 Task: Find the best walking route from Gaslamp Quarter to Balboa Park in San Diego.
Action: Mouse moved to (234, 71)
Screenshot: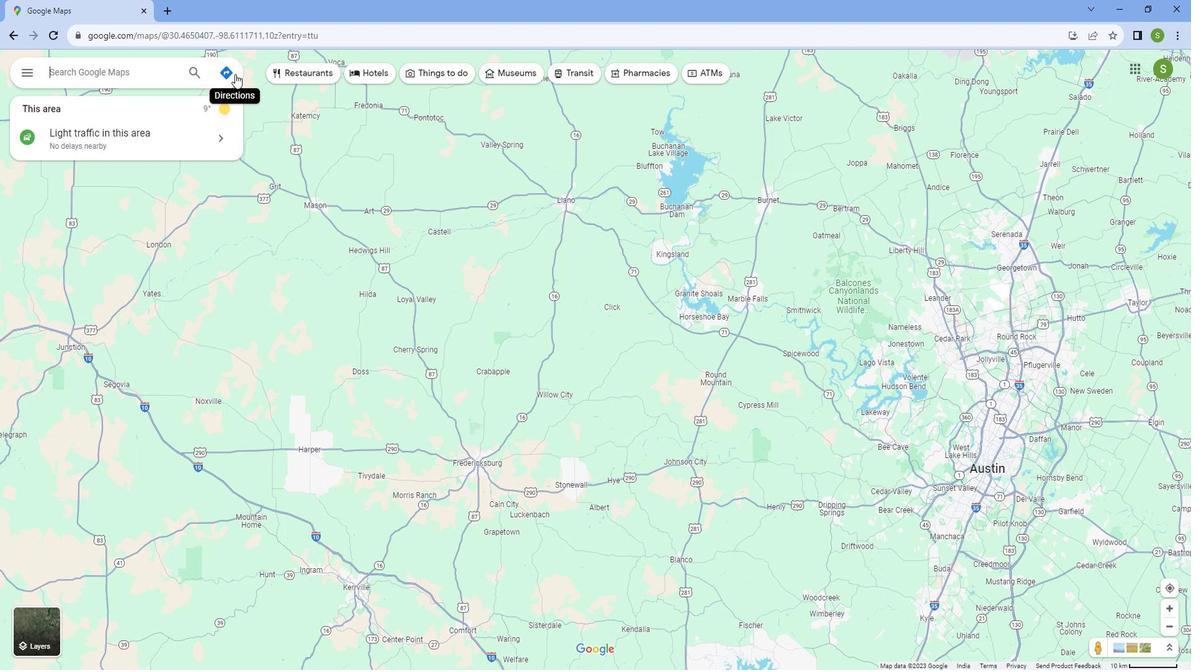 
Action: Mouse pressed left at (234, 71)
Screenshot: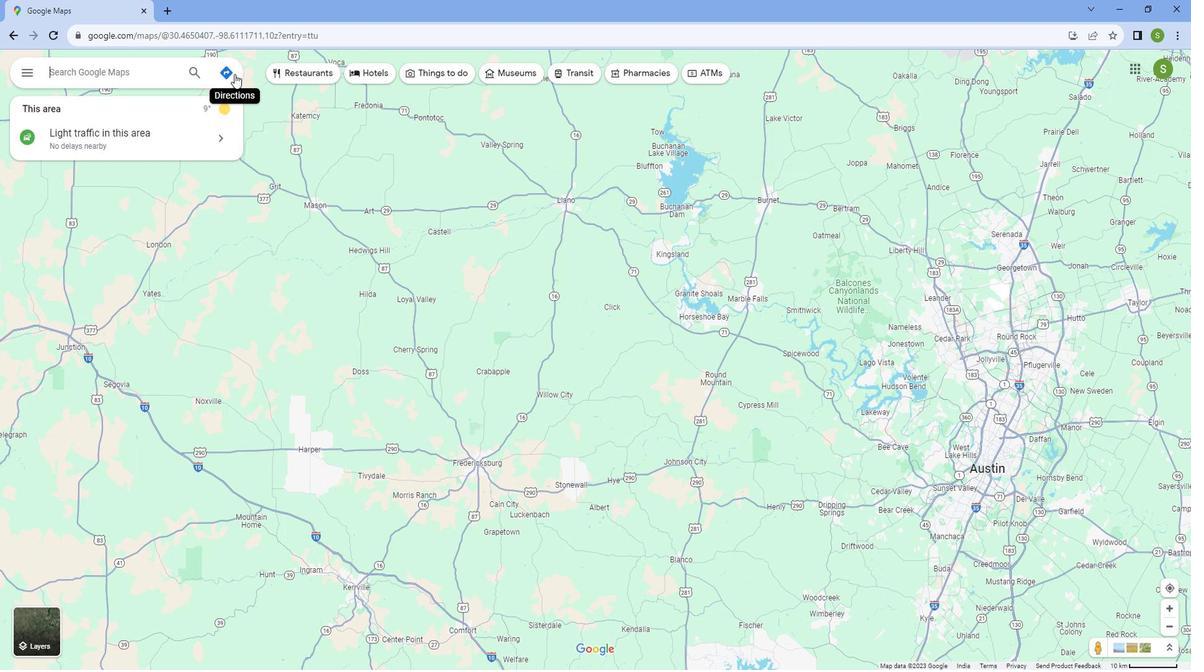 
Action: Mouse moved to (112, 101)
Screenshot: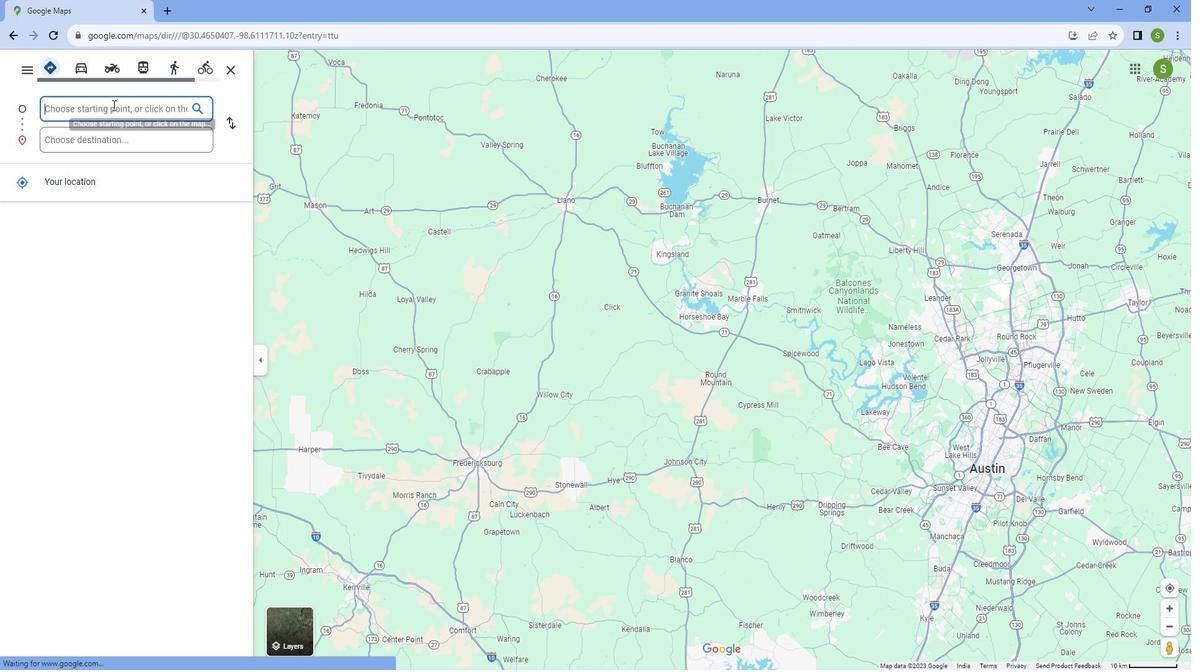
Action: Mouse pressed left at (112, 101)
Screenshot: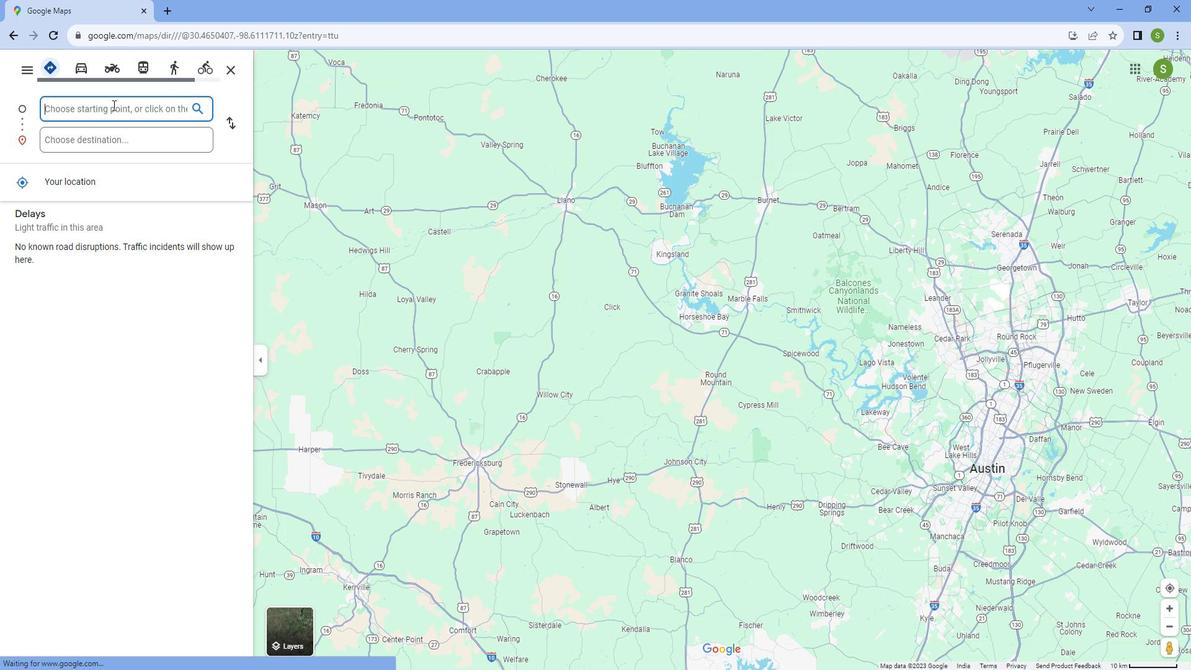 
Action: Mouse moved to (115, 99)
Screenshot: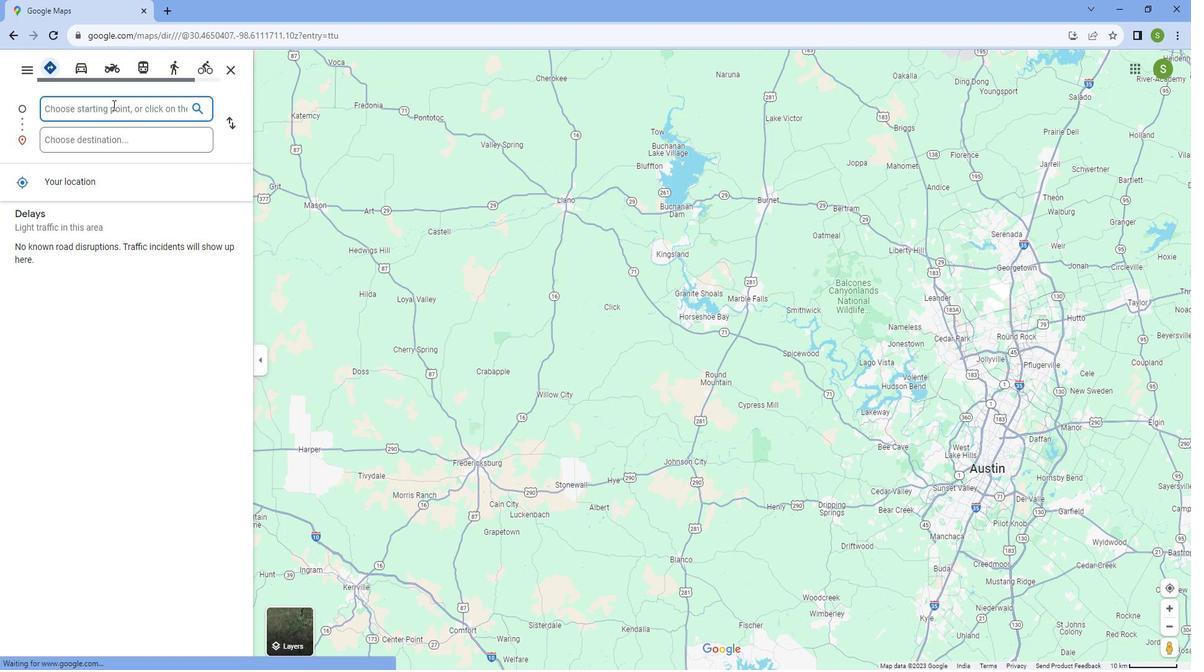 
Action: Key pressed <Key.caps_lock>G<Key.caps_lock>aslamp<Key.space><Key.caps_lock>Q<Key.caps_lock>uater
Screenshot: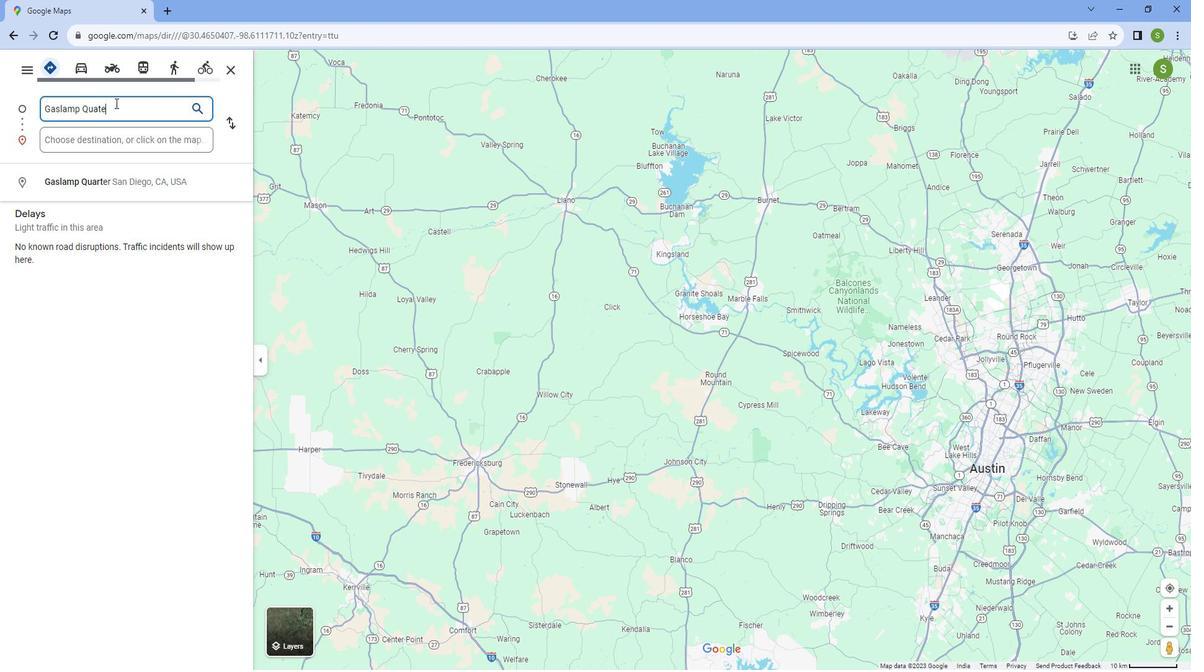 
Action: Mouse scrolled (115, 99) with delta (0, 0)
Screenshot: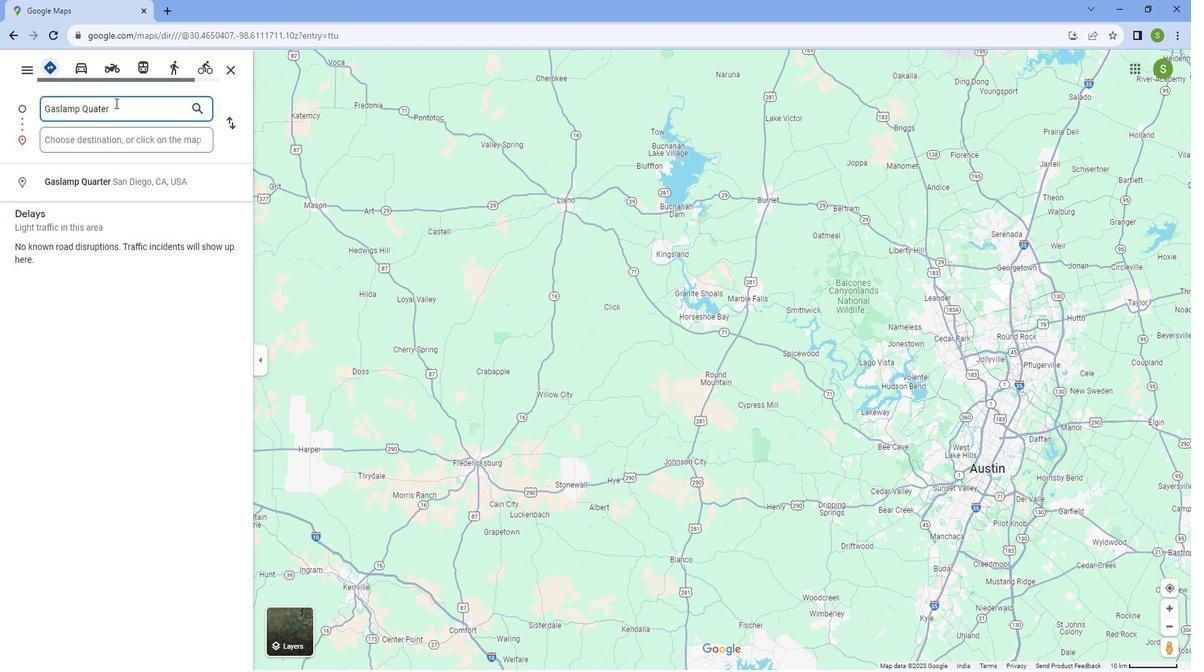 
Action: Mouse moved to (74, 164)
Screenshot: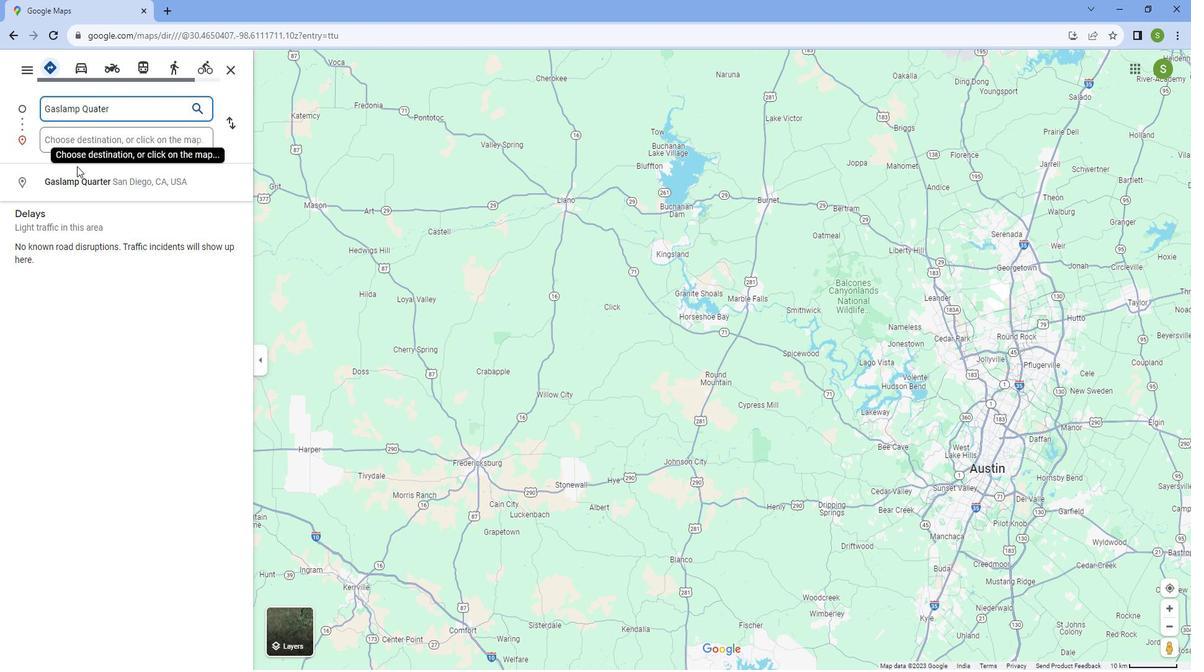 
Action: Mouse pressed left at (74, 164)
Screenshot: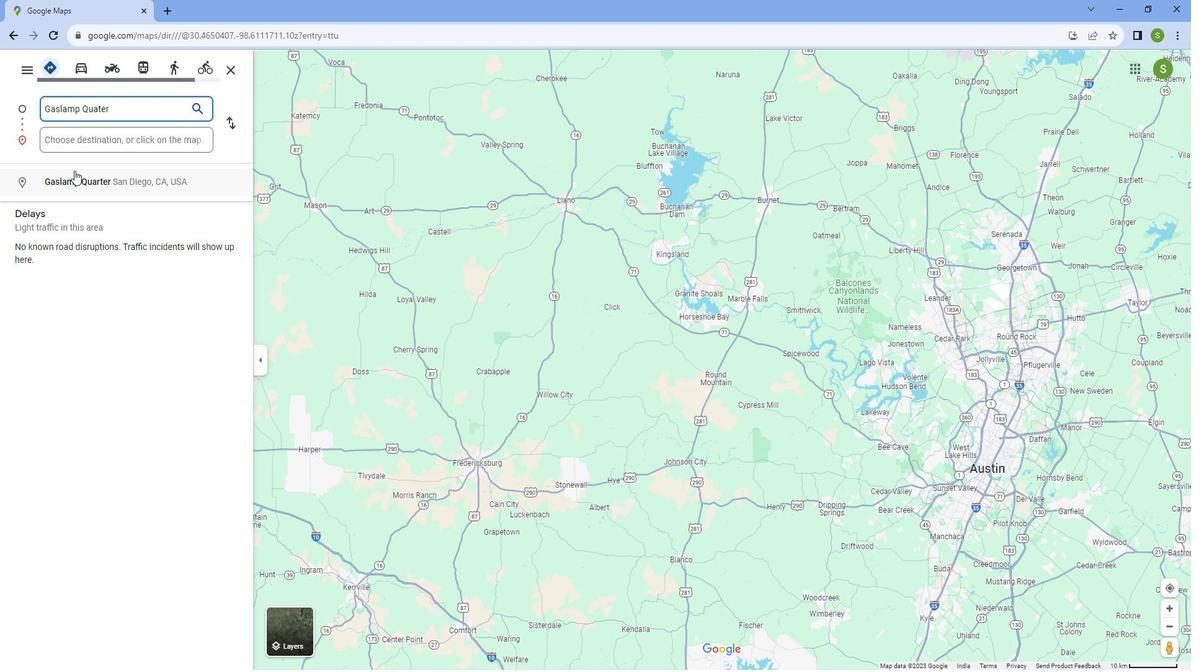 
Action: Mouse moved to (97, 129)
Screenshot: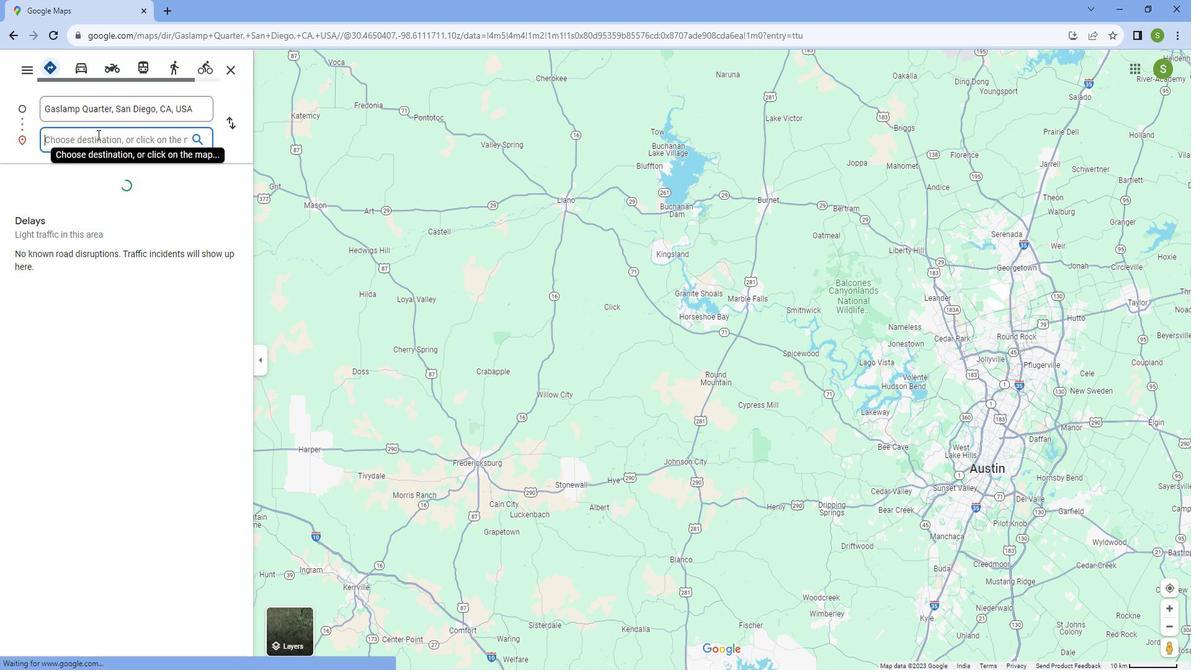
Action: Mouse scrolled (97, 130) with delta (0, 0)
Screenshot: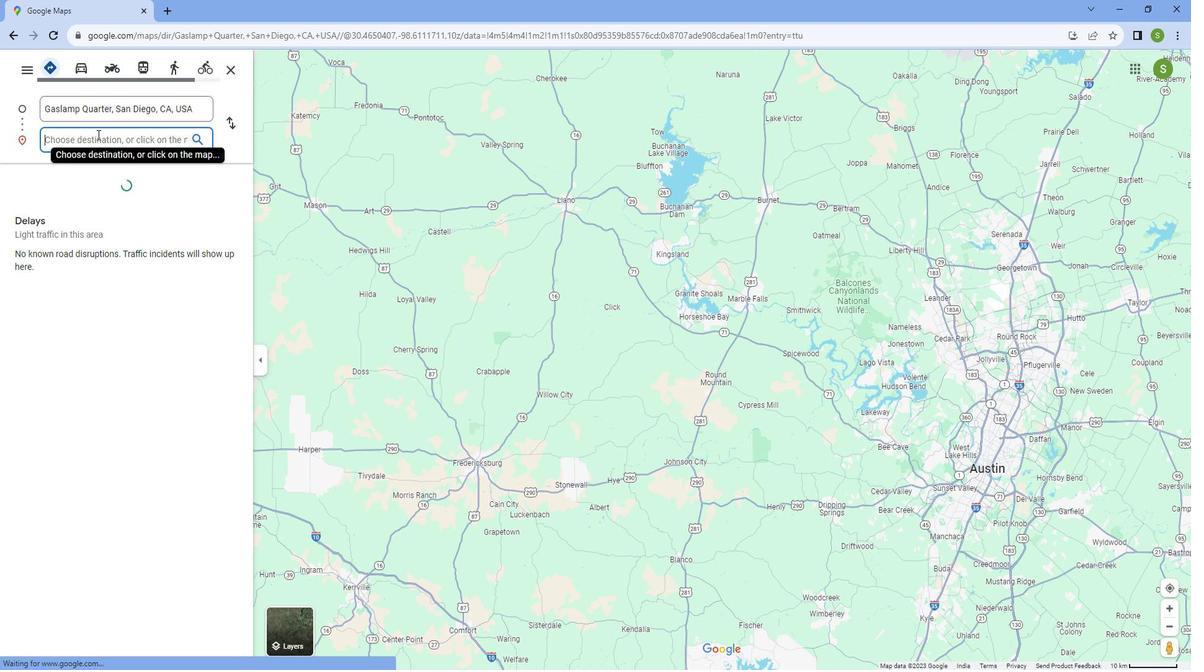 
Action: Mouse pressed left at (97, 129)
Screenshot: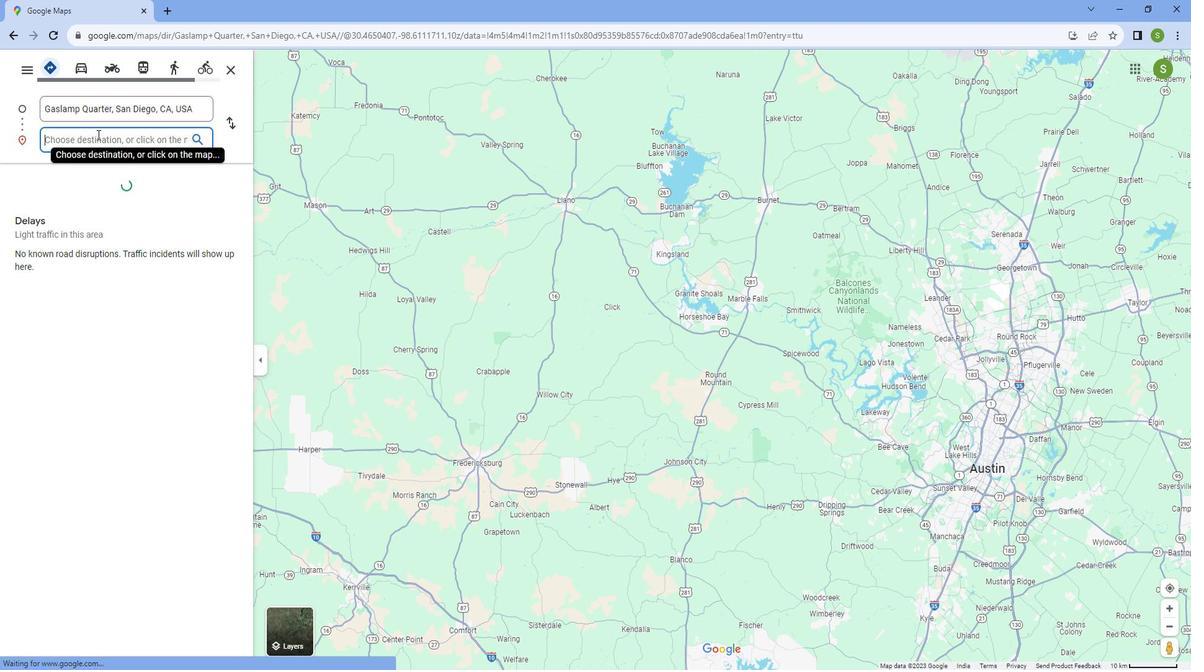 
Action: Key pressed <Key.caps_lock>B<Key.caps_lock>alboa<Key.space><Key.caps_lock>P<Key.caps_lock>ark,<Key.caps_lock>S<Key.caps_lock>an<Key.space><Key.caps_lock>D<Key.caps_lock>iego
Screenshot: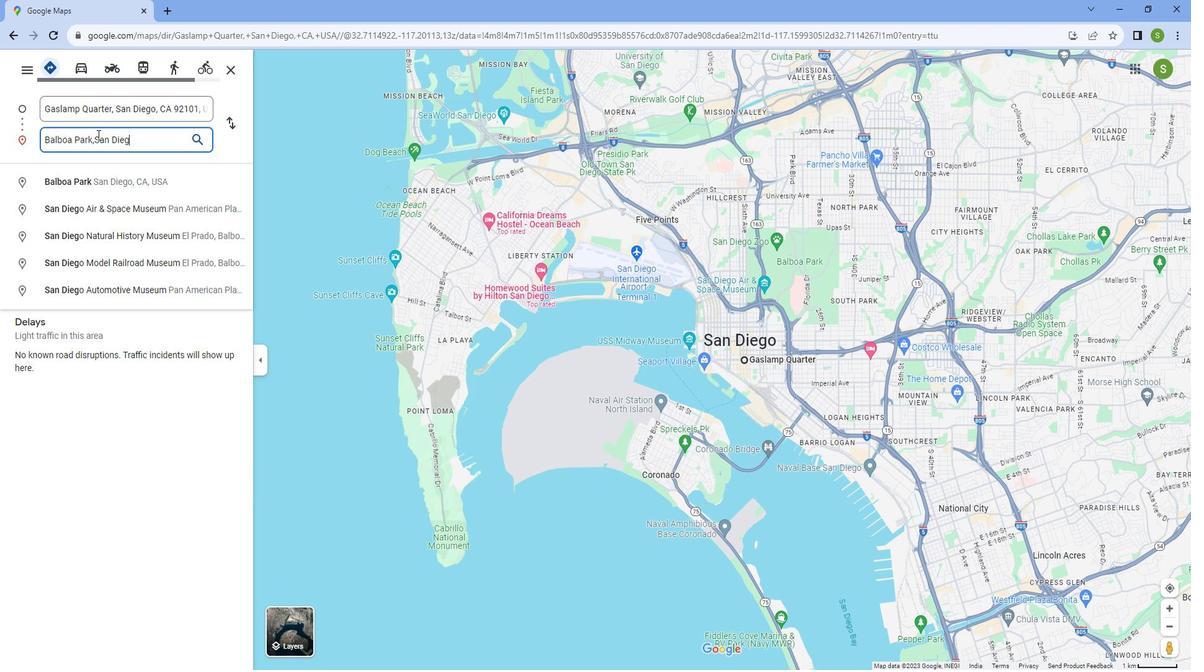 
Action: Mouse moved to (101, 168)
Screenshot: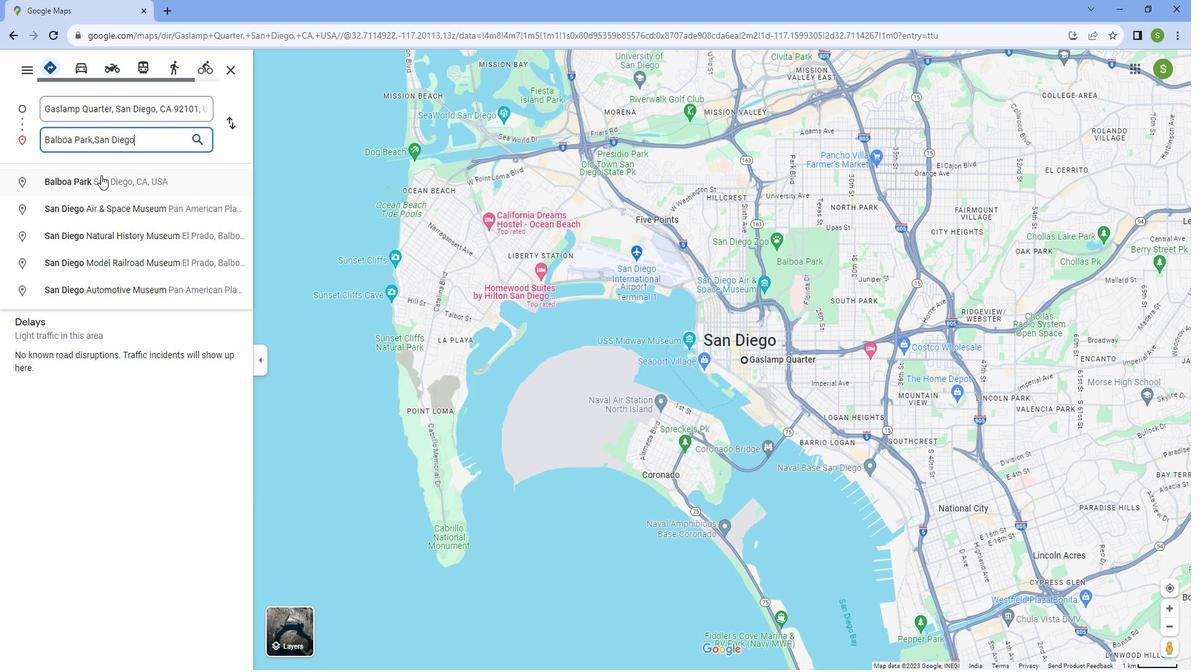 
Action: Mouse pressed left at (101, 168)
Screenshot: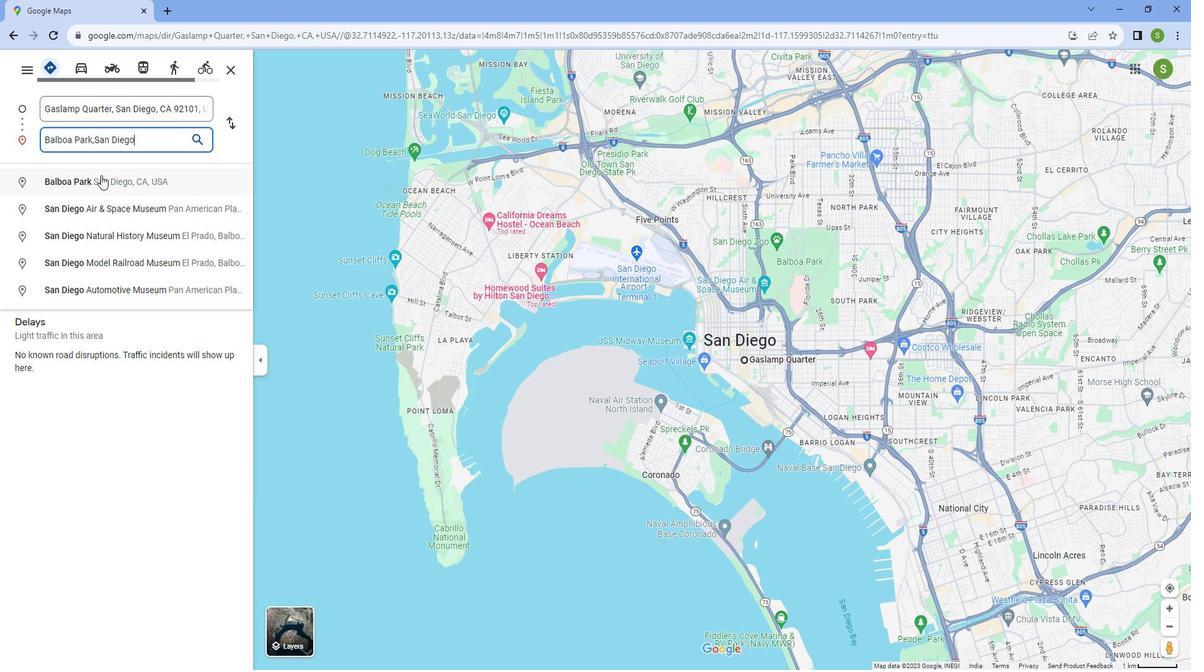 
Action: Mouse moved to (179, 80)
Screenshot: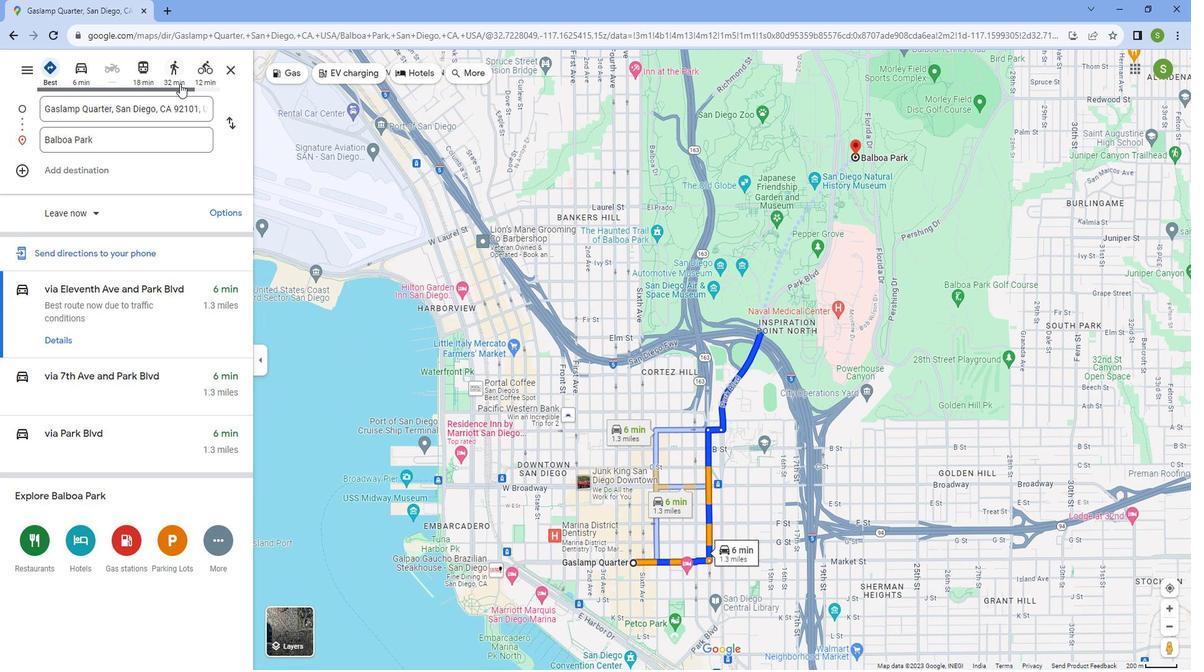 
Action: Mouse pressed left at (179, 80)
Screenshot: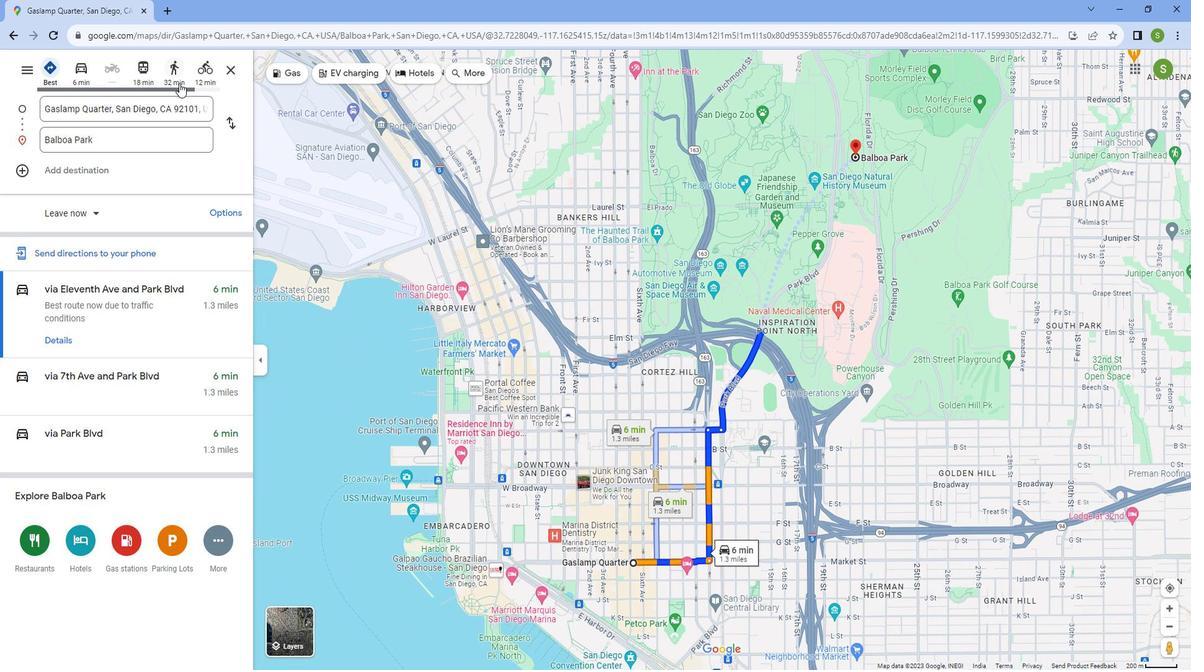 
Action: Mouse moved to (859, 530)
Screenshot: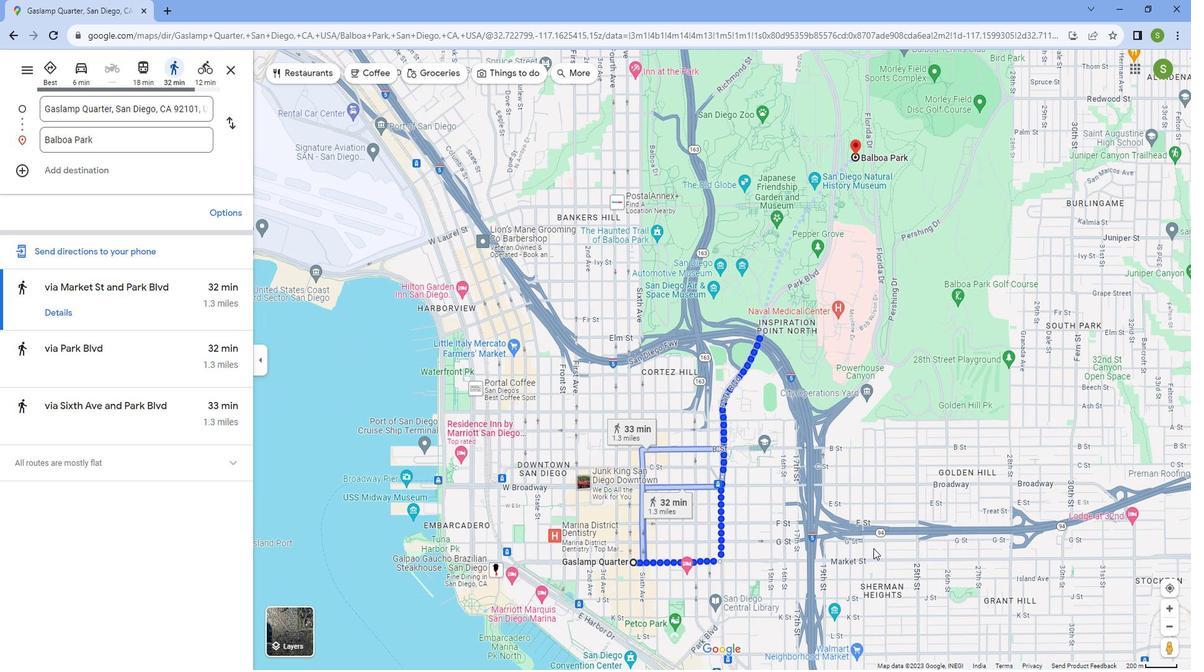 
Action: Mouse scrolled (859, 530) with delta (0, 0)
Screenshot: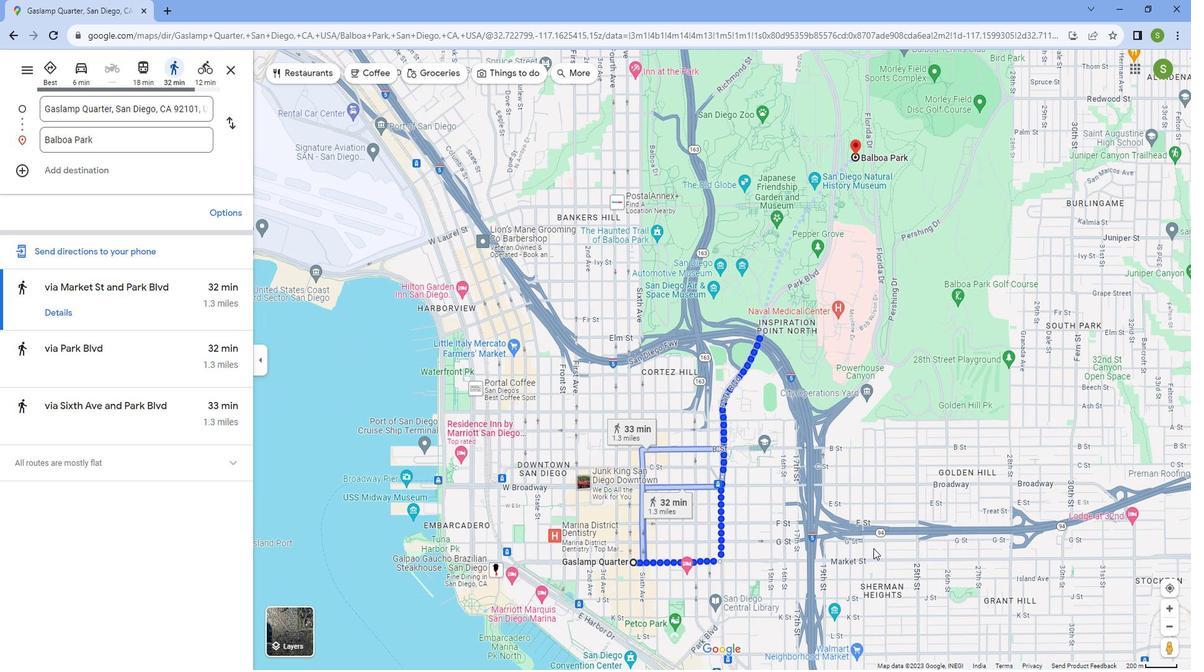 
Action: Mouse moved to (789, 533)
Screenshot: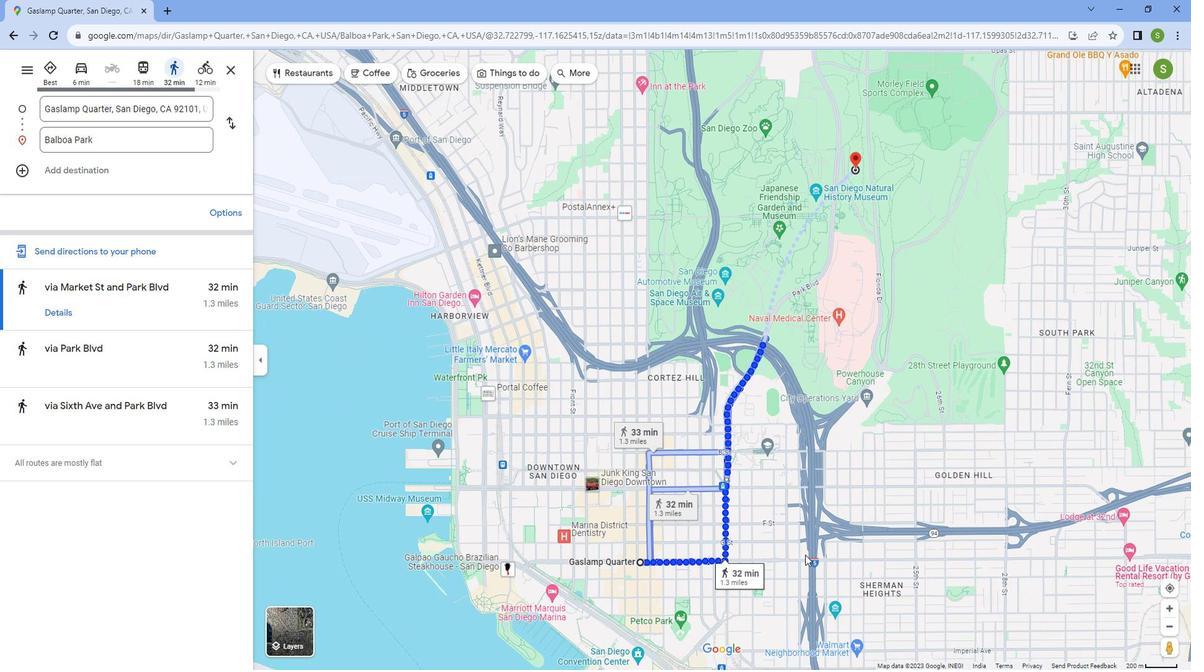 
Action: Mouse scrolled (789, 533) with delta (0, 0)
Screenshot: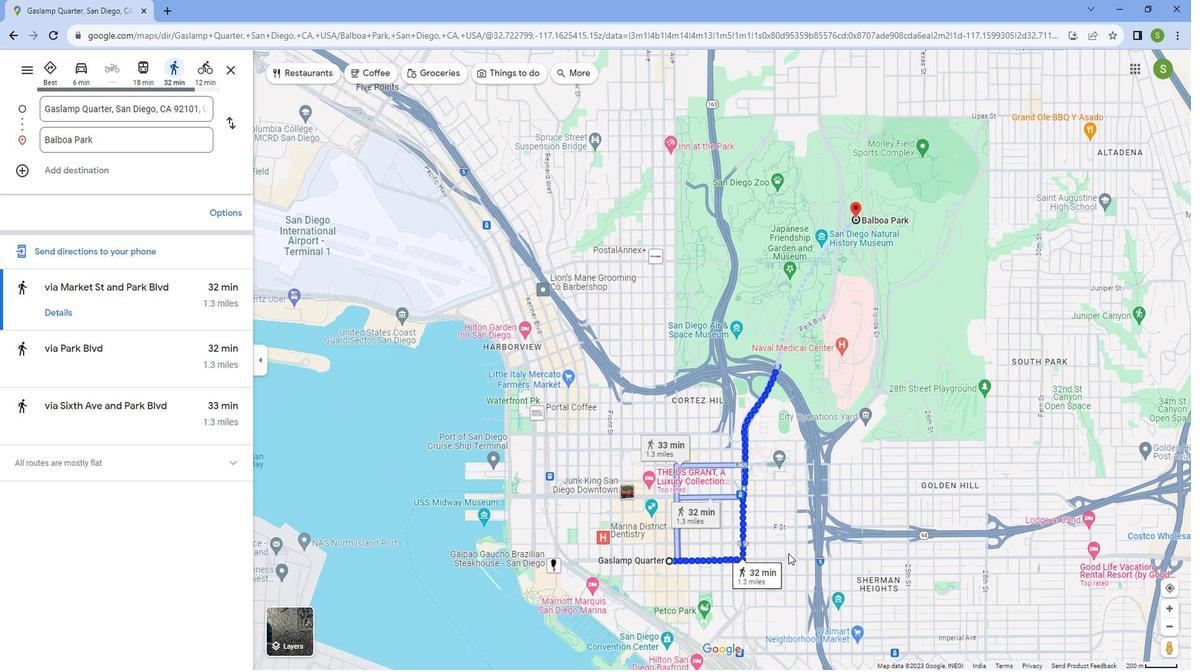 
Action: Mouse scrolled (789, 533) with delta (0, 0)
Screenshot: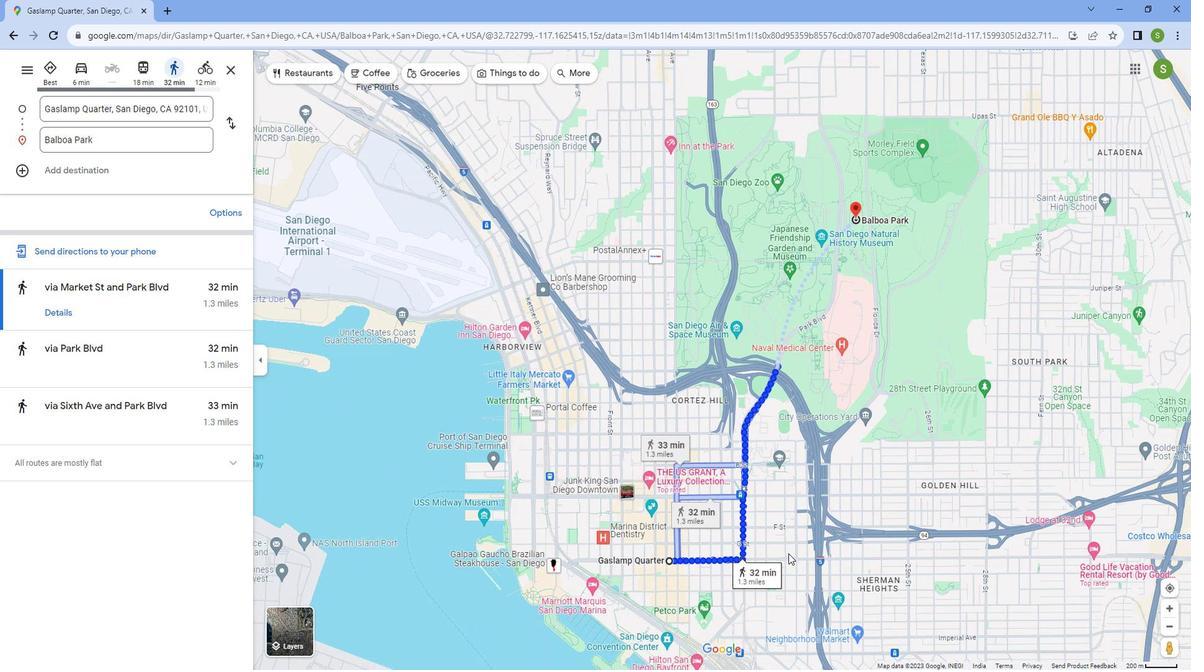 
Action: Mouse scrolled (789, 533) with delta (0, 0)
Screenshot: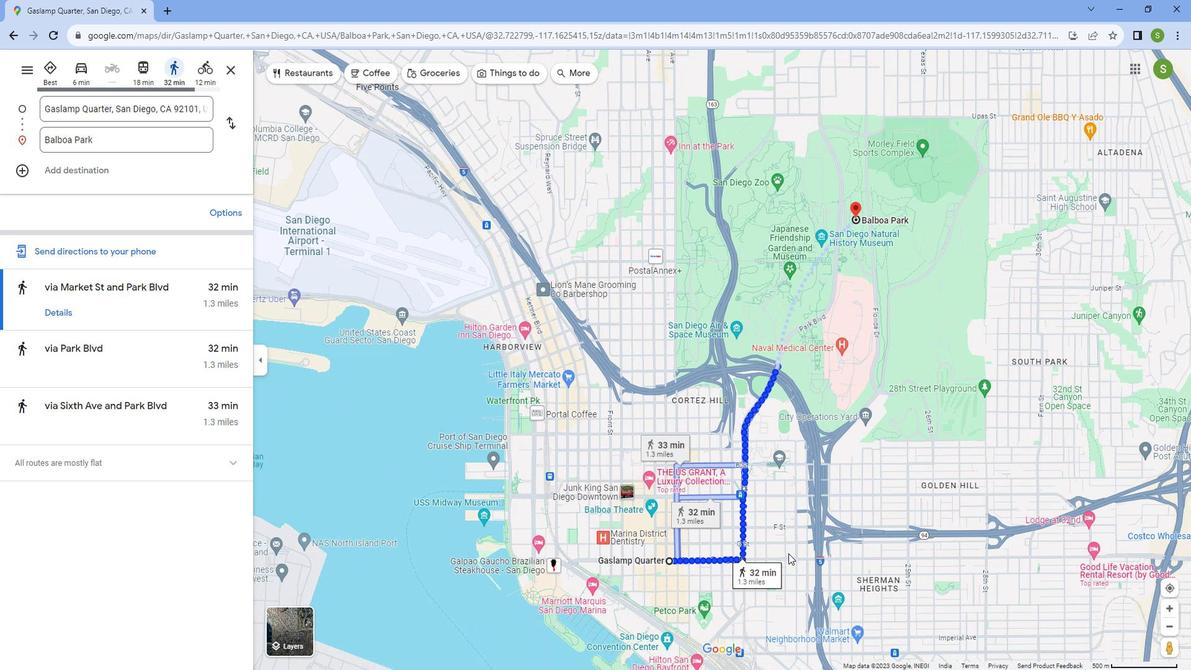 
Action: Mouse scrolled (789, 533) with delta (0, 0)
Screenshot: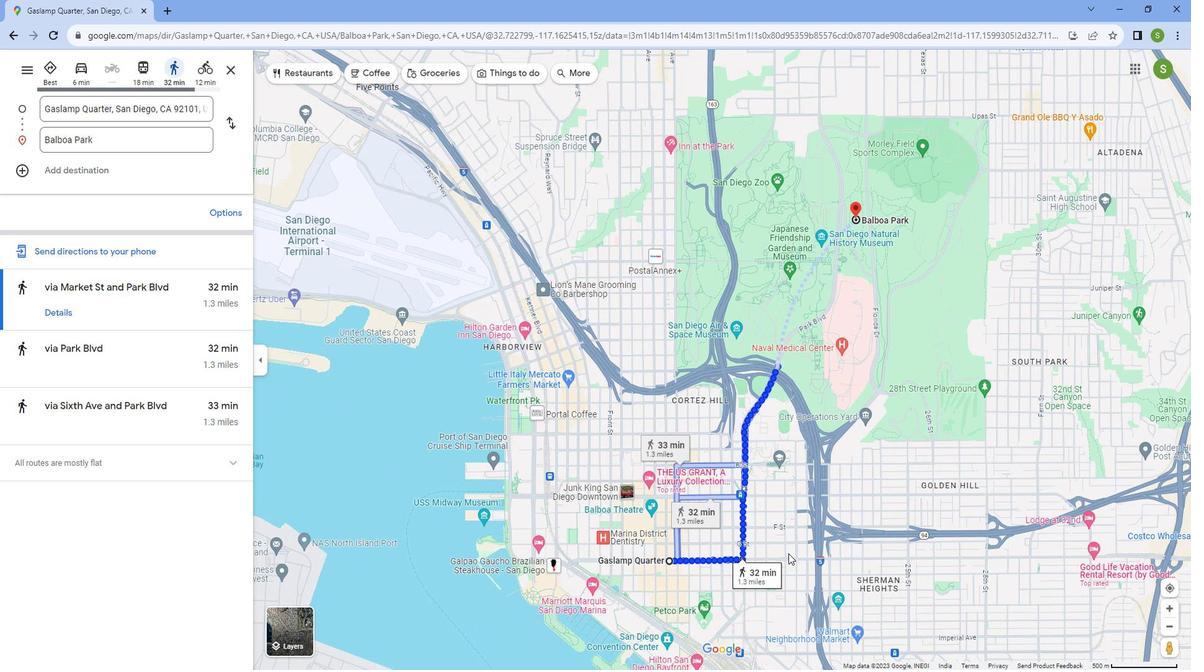 
Action: Mouse scrolled (789, 533) with delta (0, 0)
Screenshot: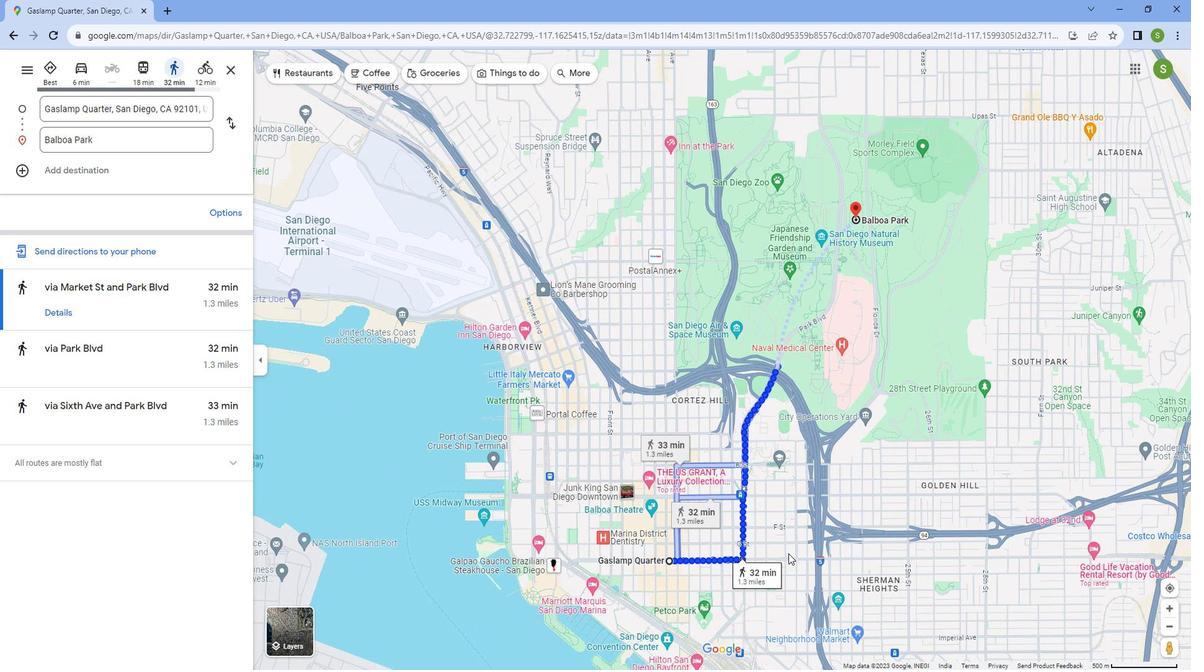 
Action: Mouse scrolled (789, 533) with delta (0, 0)
Screenshot: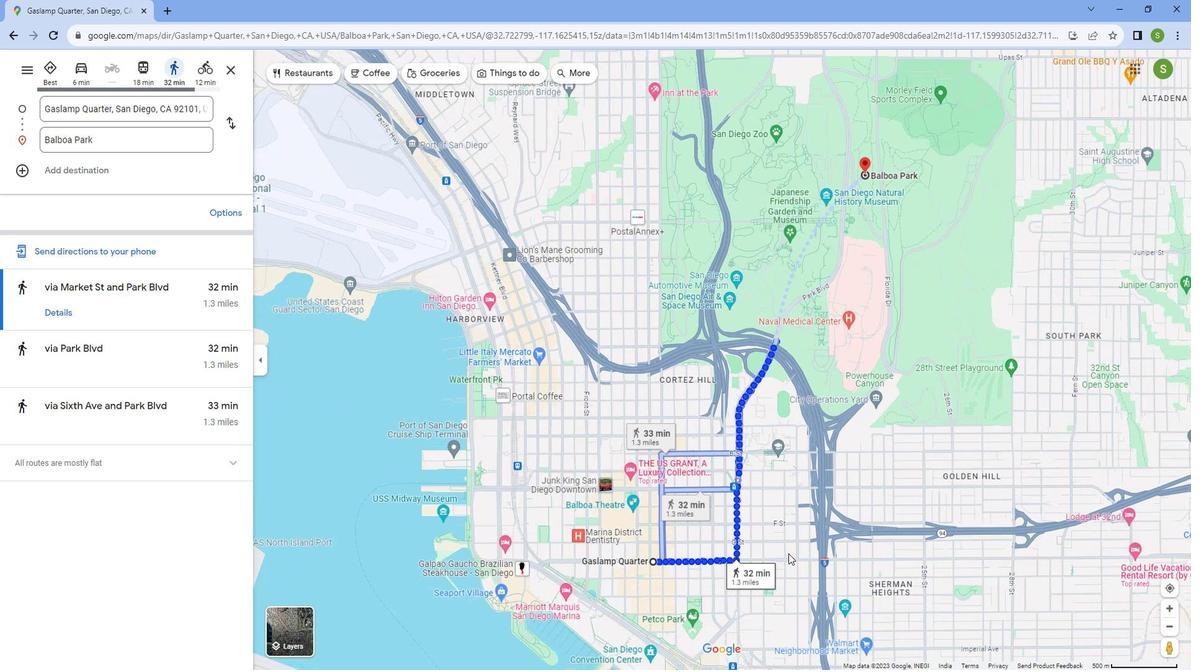 
Action: Mouse scrolled (789, 533) with delta (0, 0)
Screenshot: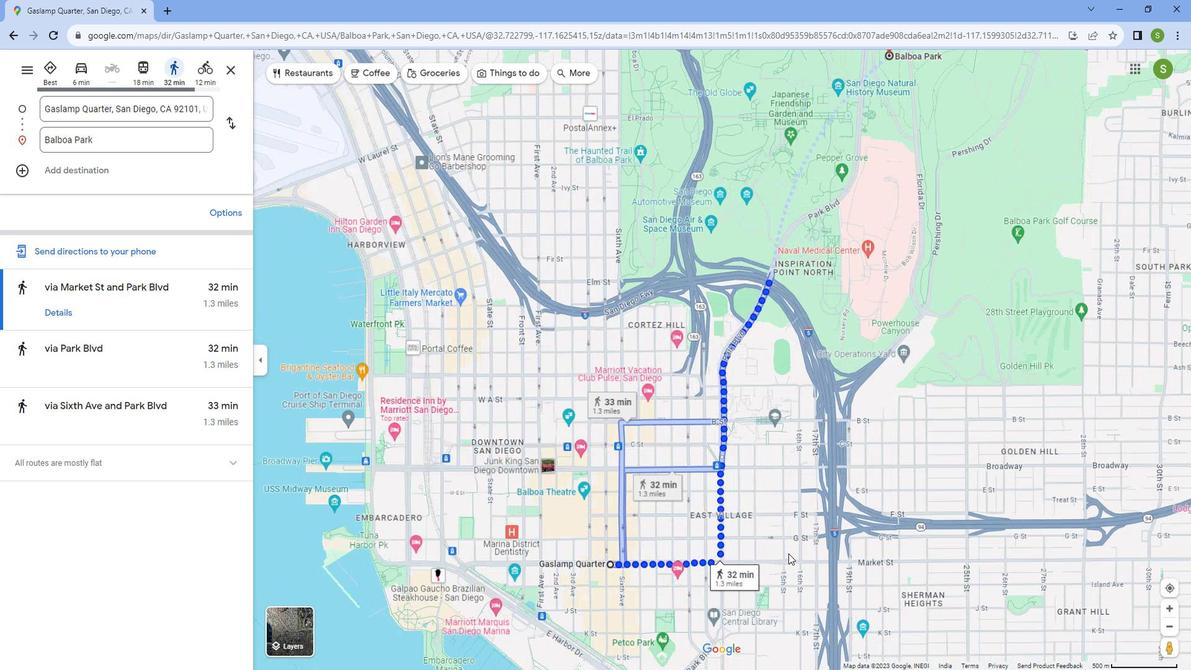 
Action: Mouse moved to (776, 518)
Screenshot: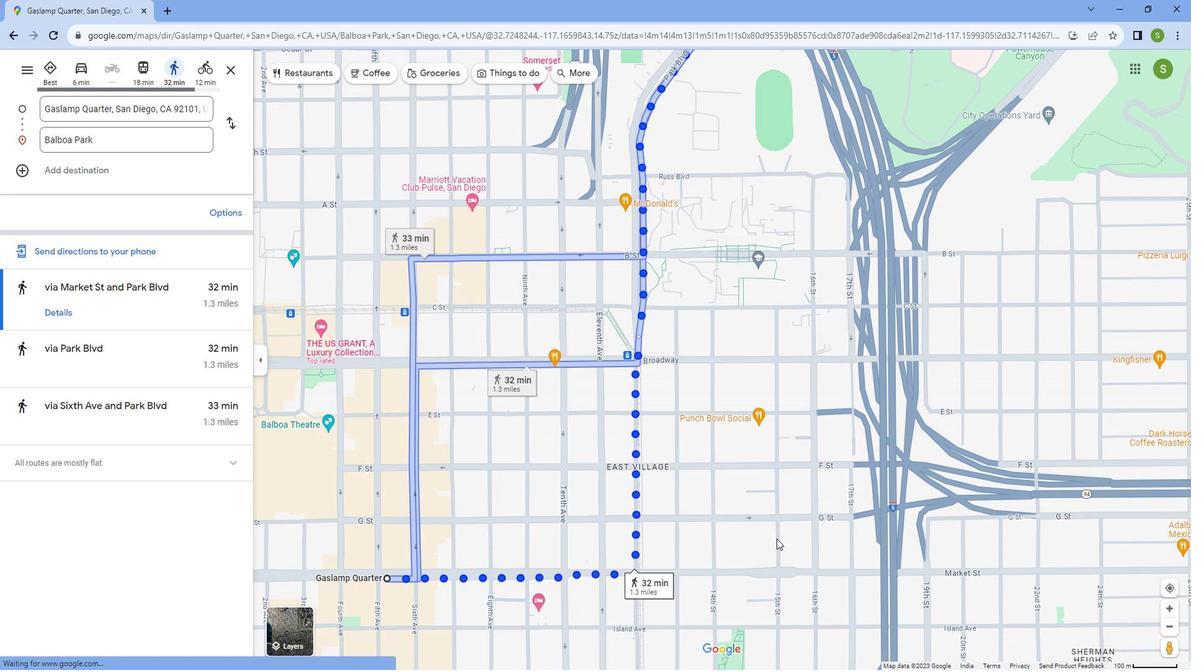 
Action: Mouse scrolled (776, 519) with delta (0, 0)
Screenshot: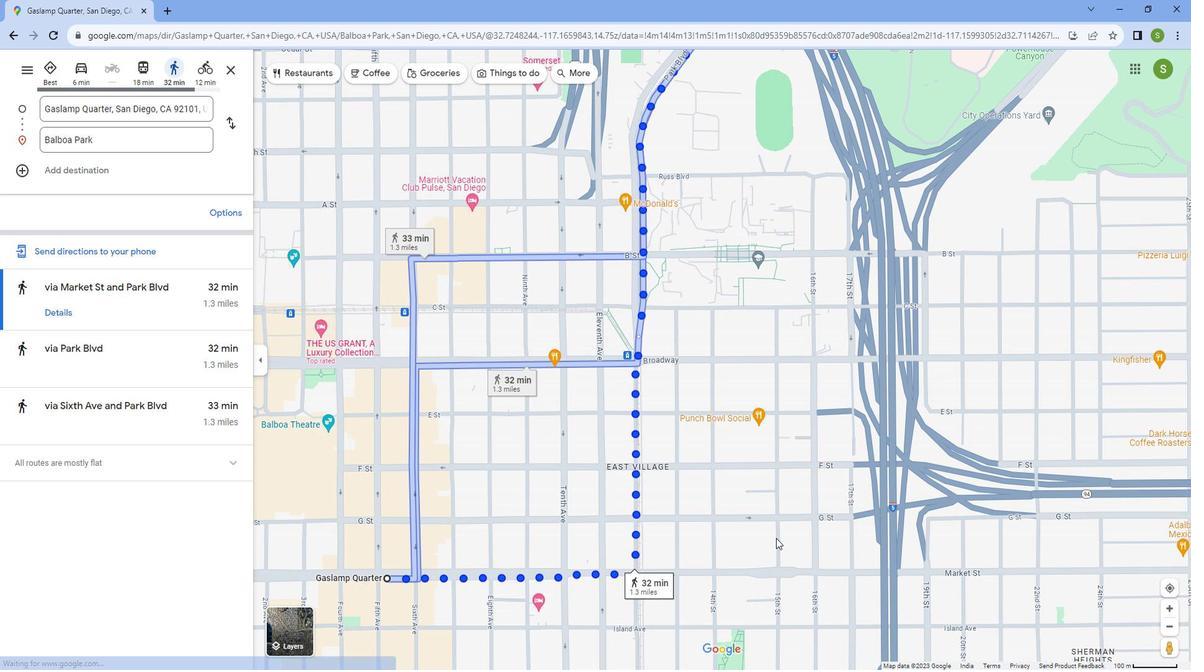 
Action: Mouse scrolled (776, 519) with delta (0, 0)
Screenshot: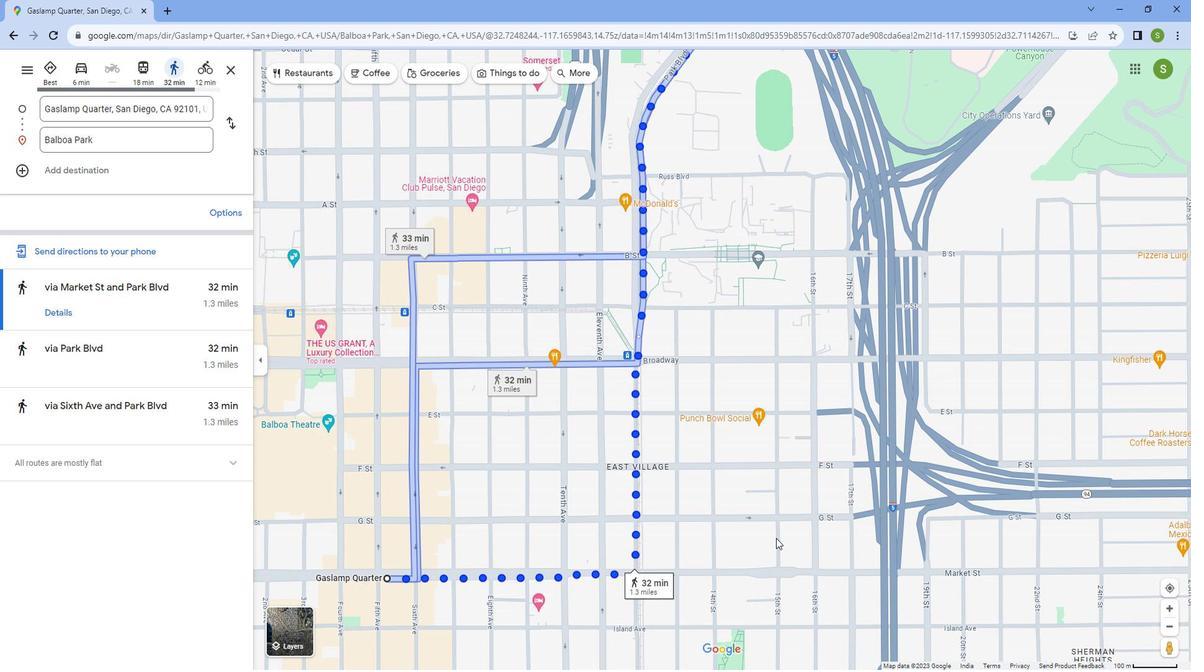 
Action: Mouse scrolled (776, 517) with delta (0, 0)
Screenshot: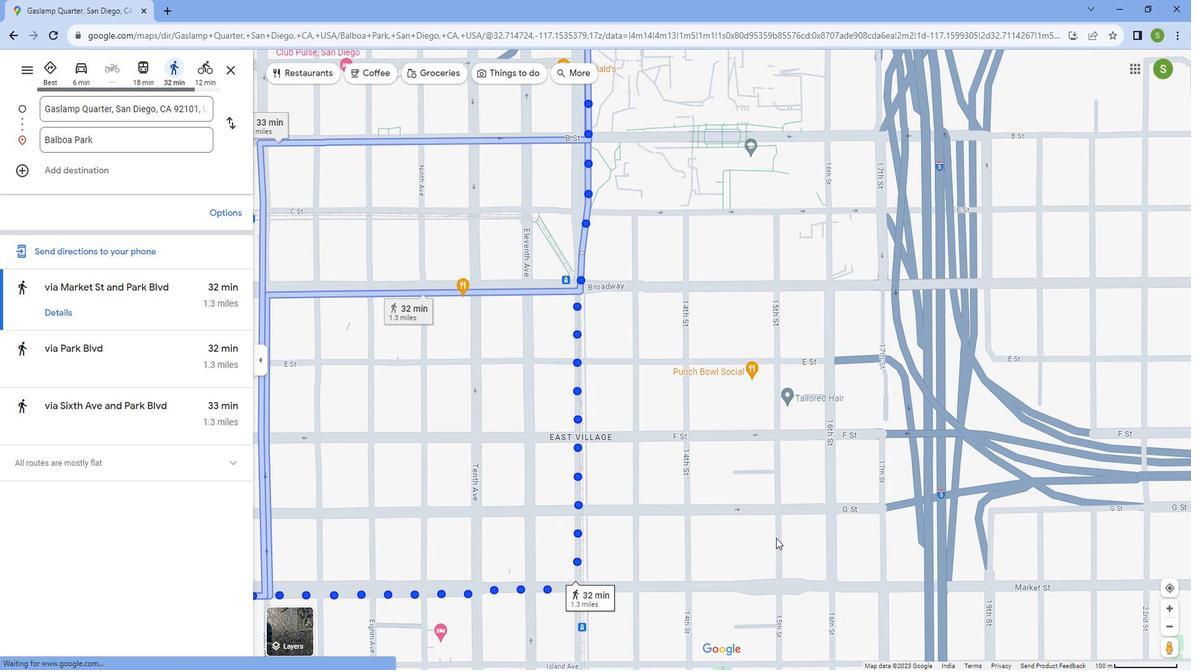 
Action: Mouse scrolled (776, 517) with delta (0, 0)
Screenshot: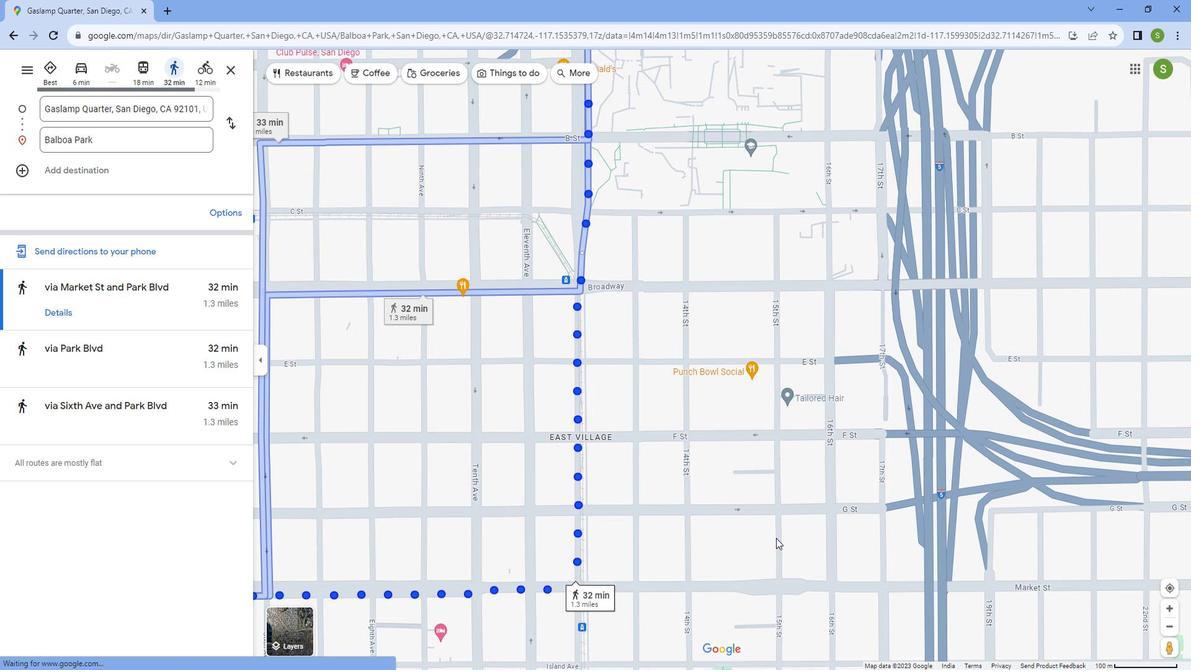 
Action: Mouse moved to (701, 390)
Screenshot: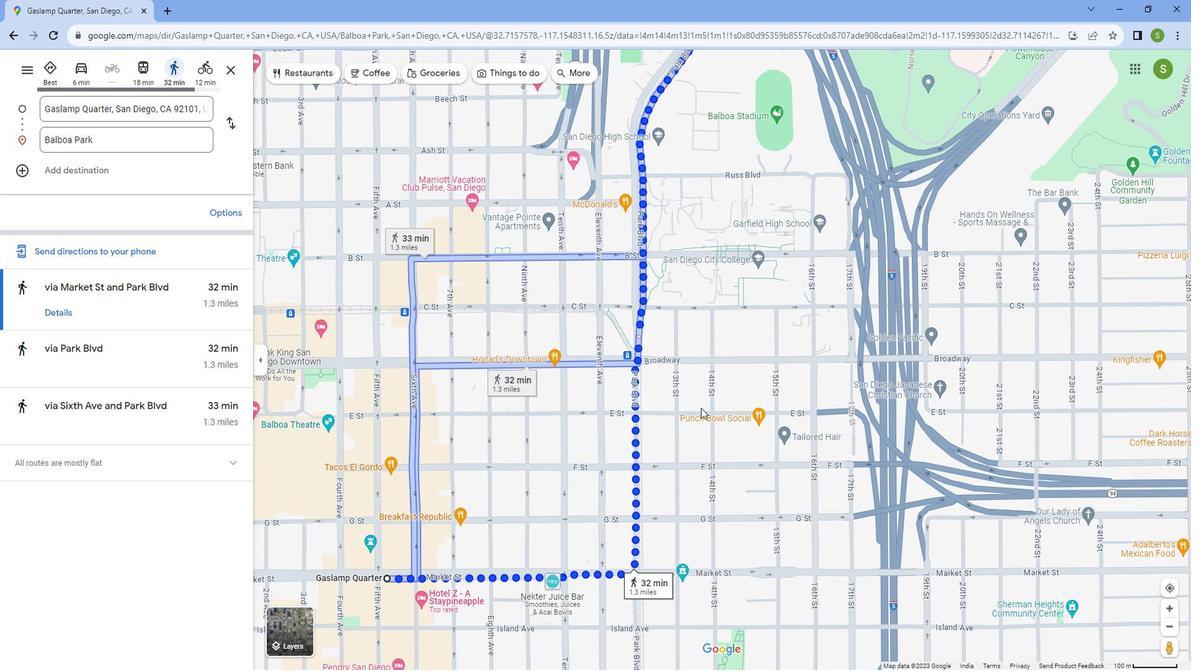 
Action: Mouse pressed left at (701, 390)
Screenshot: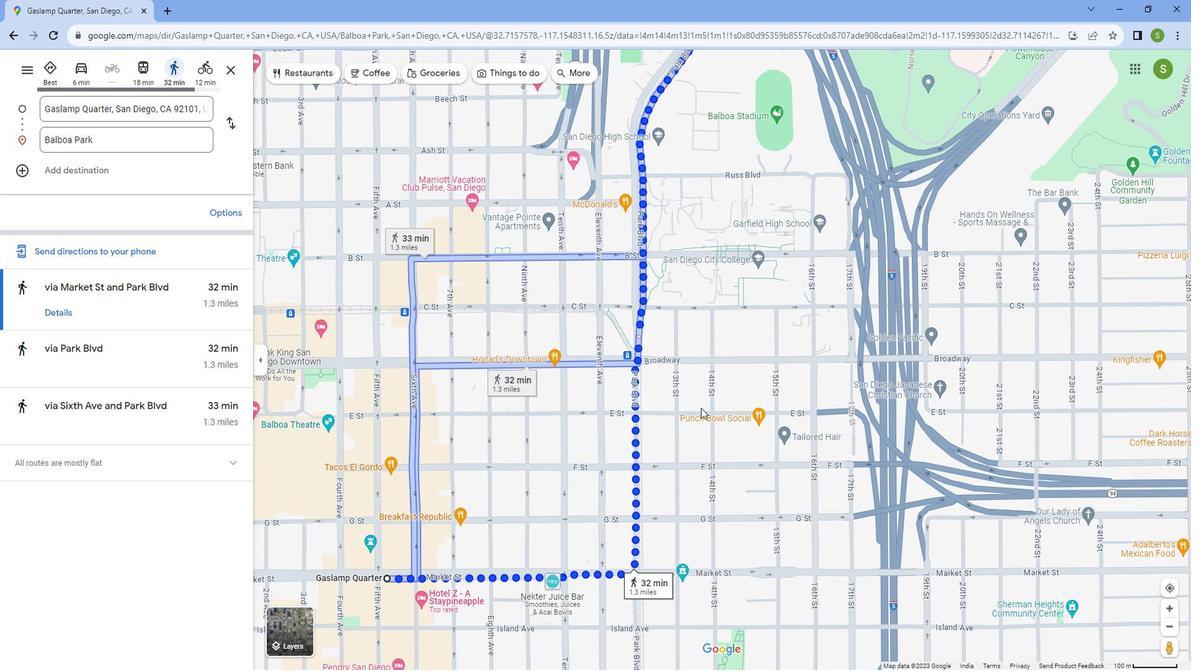 
Action: Mouse moved to (670, 429)
Screenshot: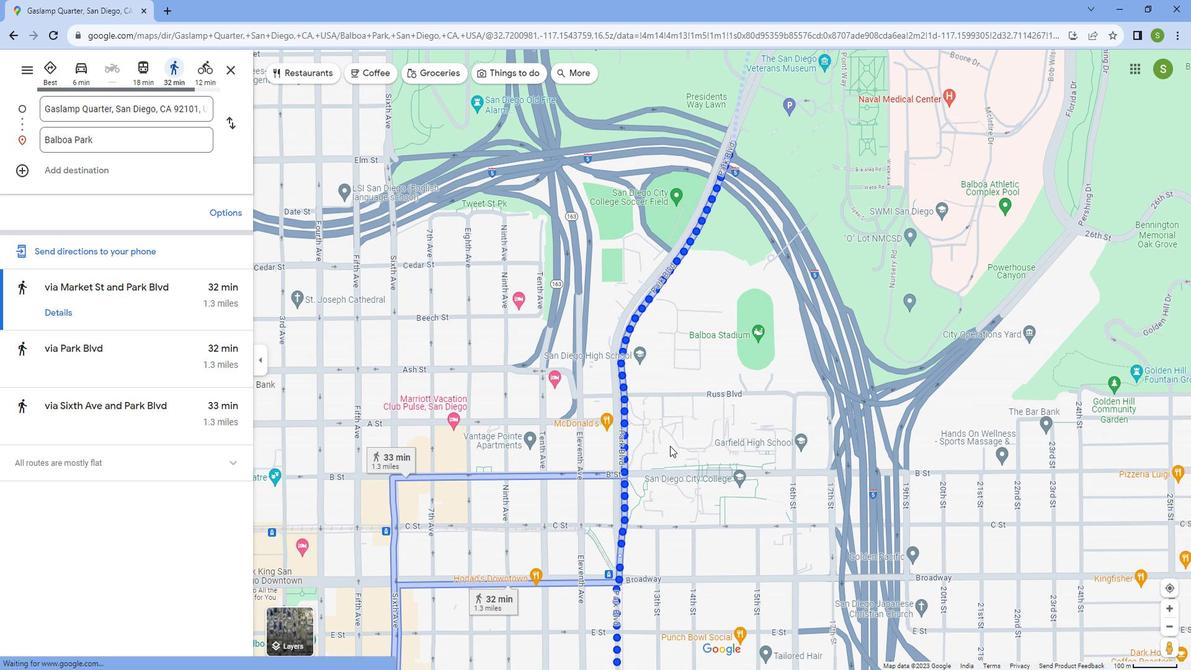 
Action: Mouse pressed left at (670, 429)
Screenshot: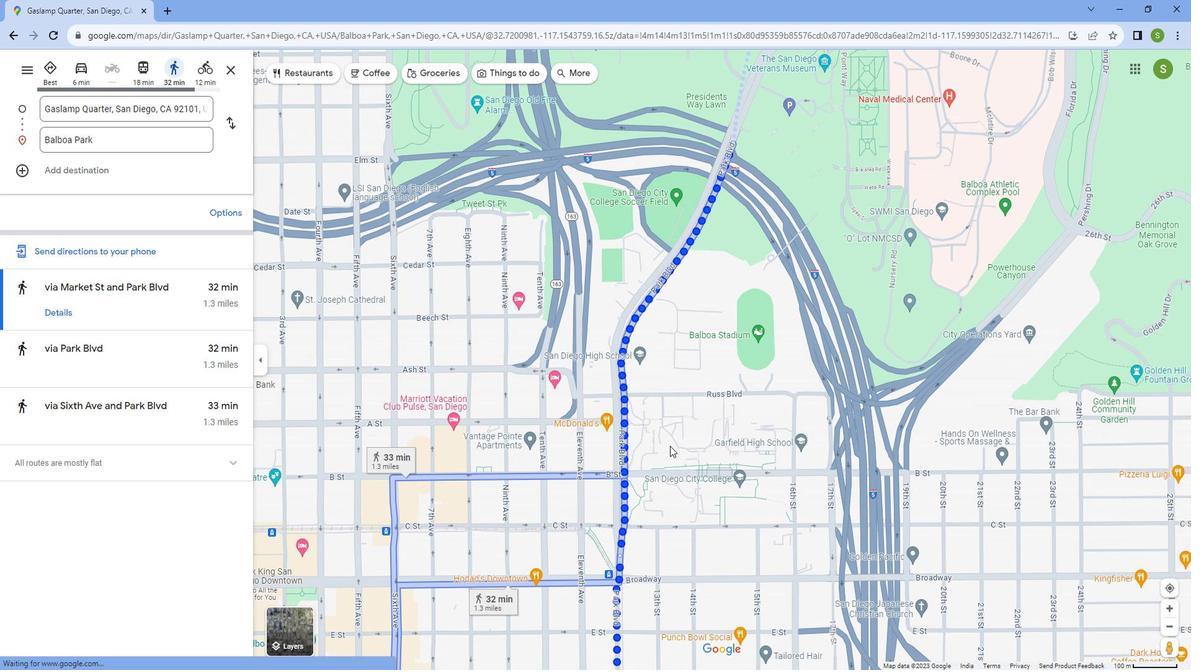 
Action: Mouse moved to (665, 456)
Screenshot: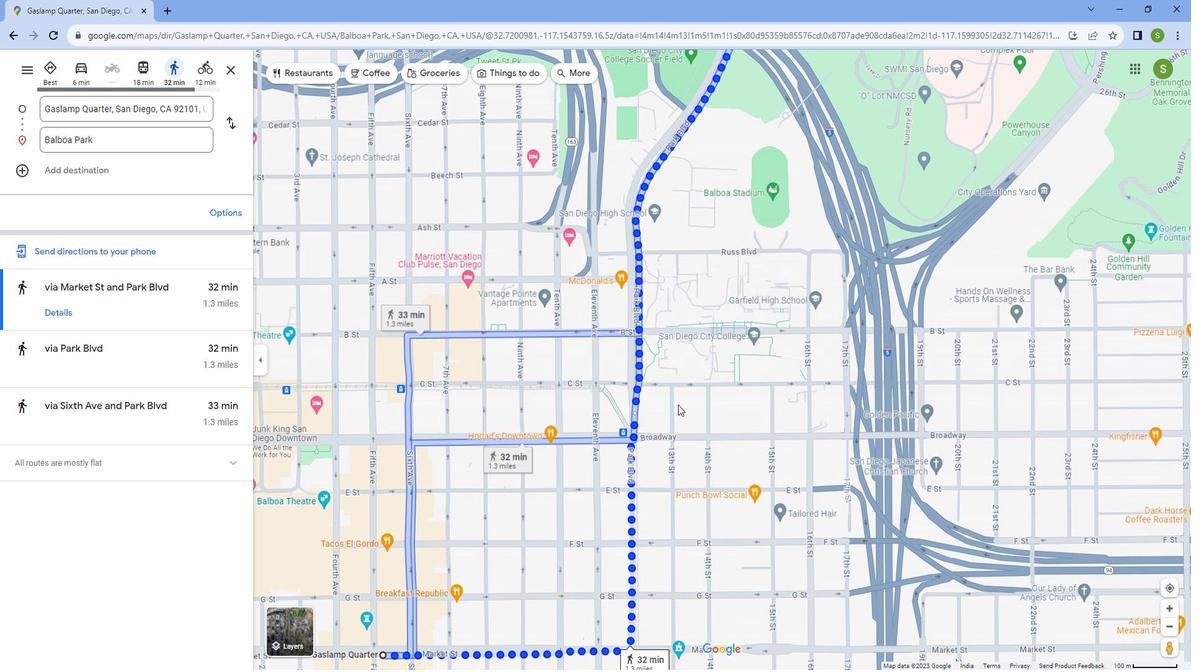 
Action: Mouse pressed left at (665, 456)
Screenshot: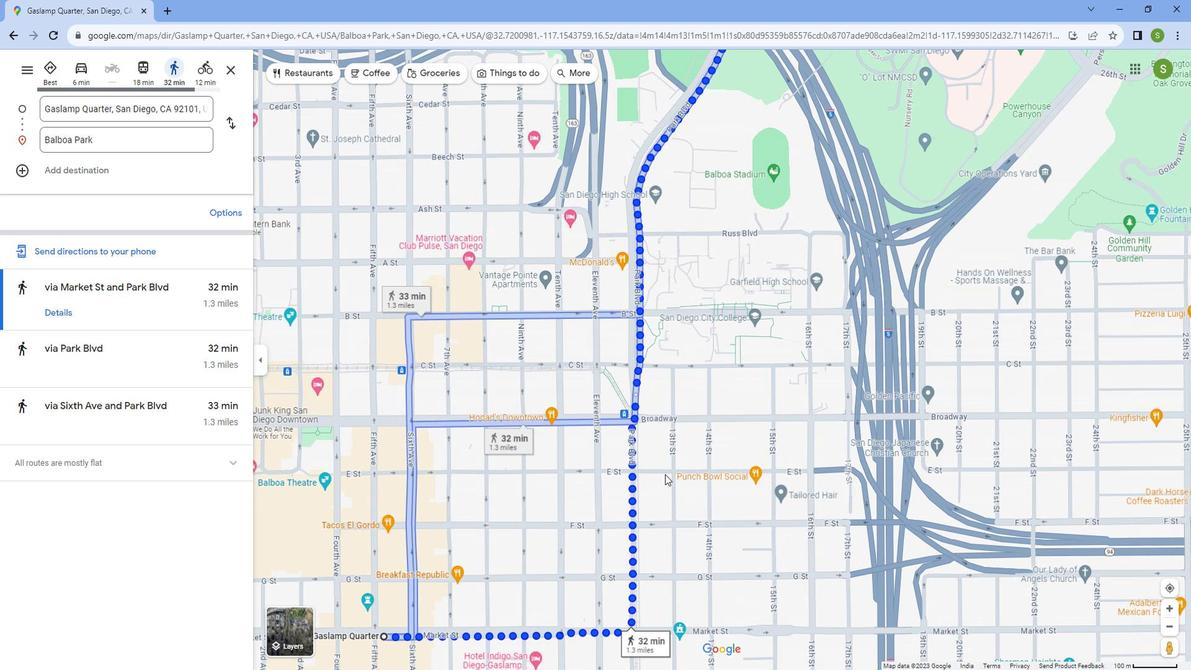 
Action: Mouse moved to (623, 410)
Screenshot: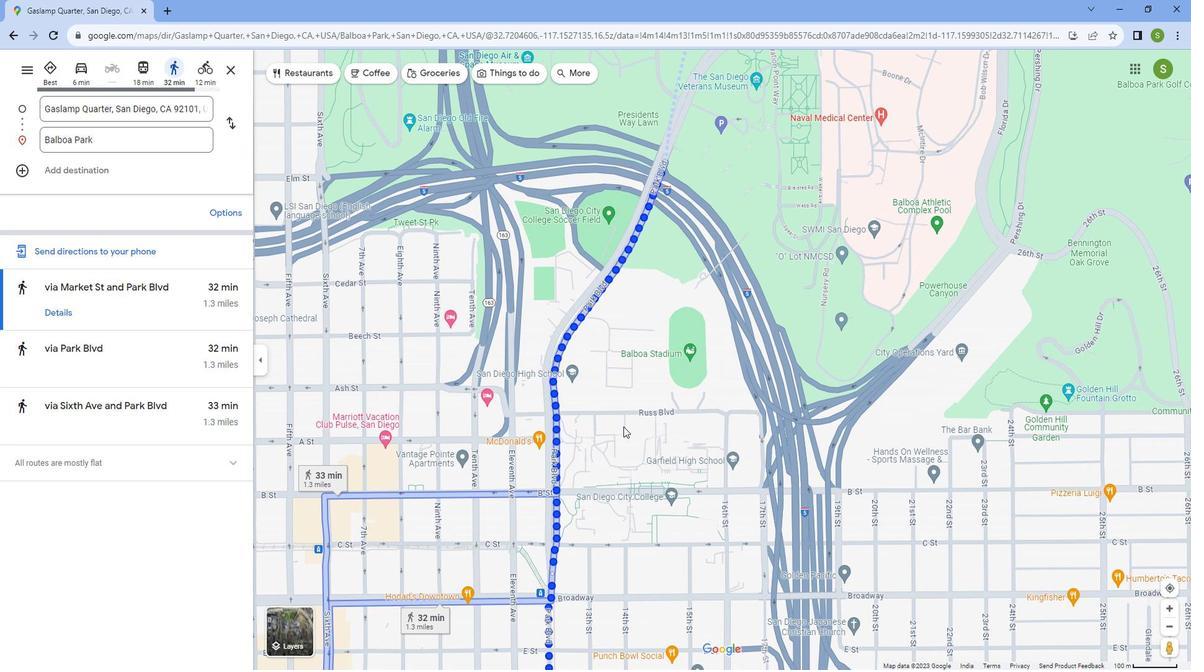 
Action: Mouse pressed left at (623, 410)
Screenshot: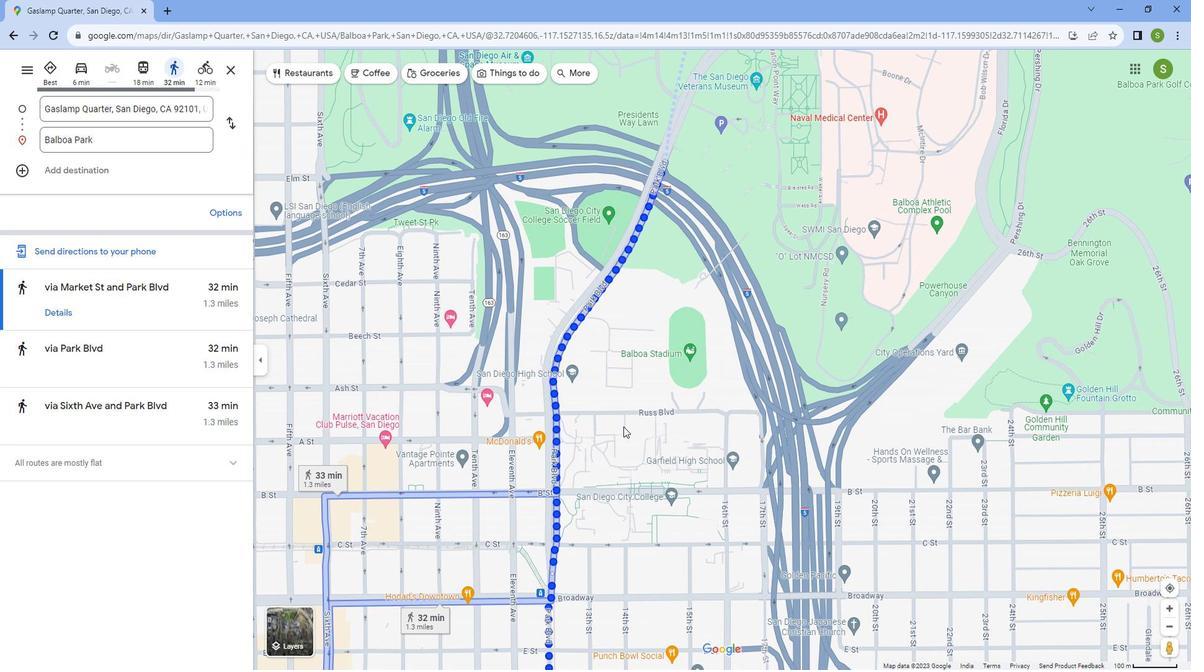 
Action: Mouse moved to (671, 409)
Screenshot: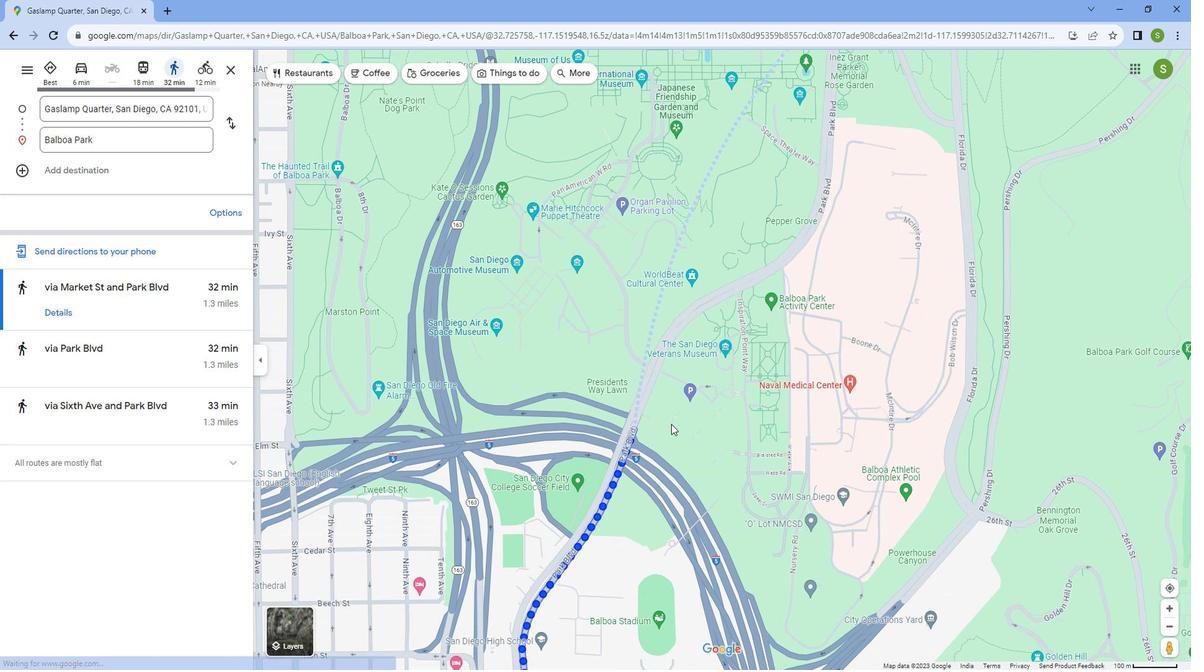 
Action: Mouse pressed left at (671, 409)
Screenshot: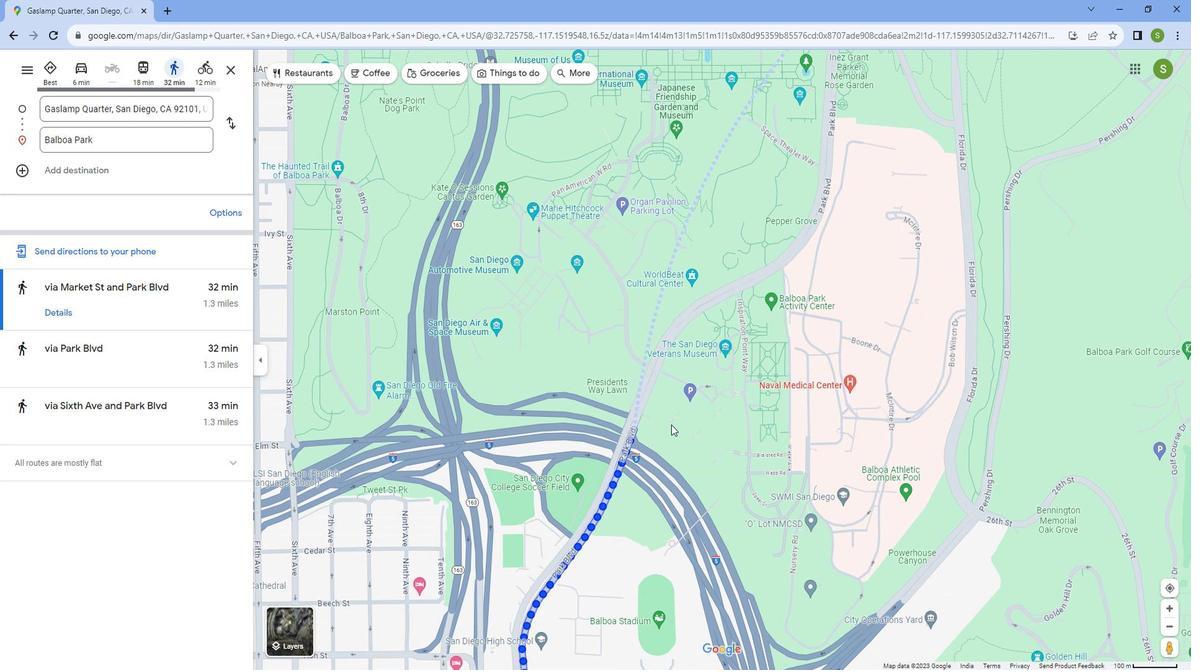 
Action: Mouse moved to (679, 455)
Screenshot: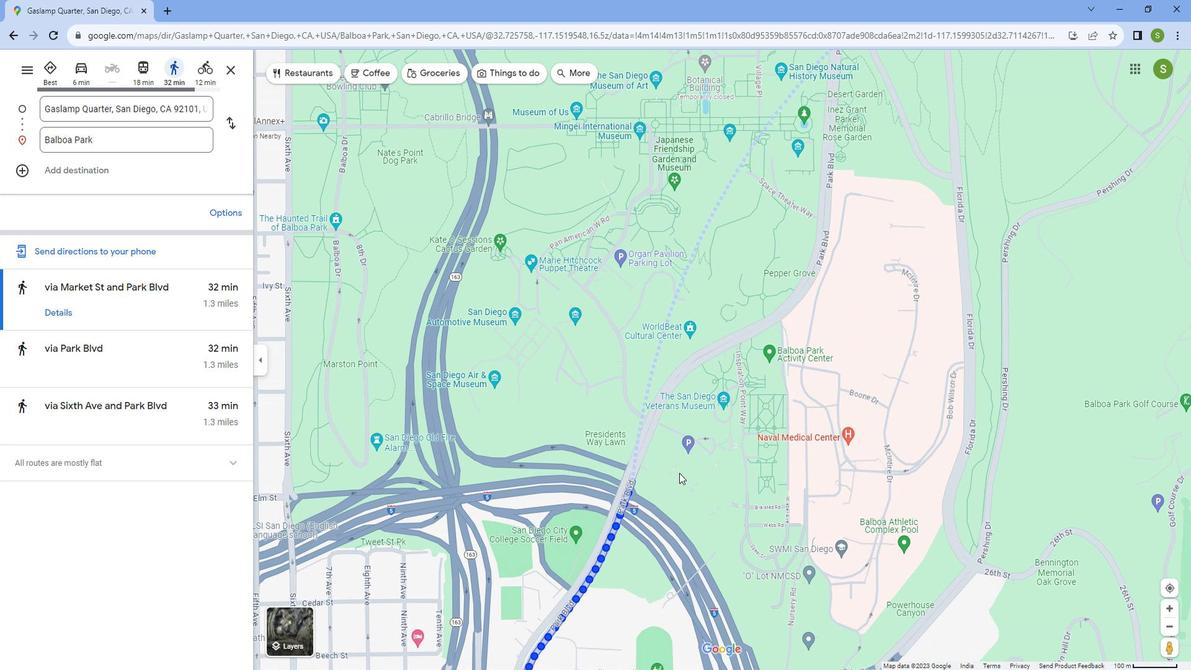 
Action: Mouse scrolled (679, 455) with delta (0, 0)
Screenshot: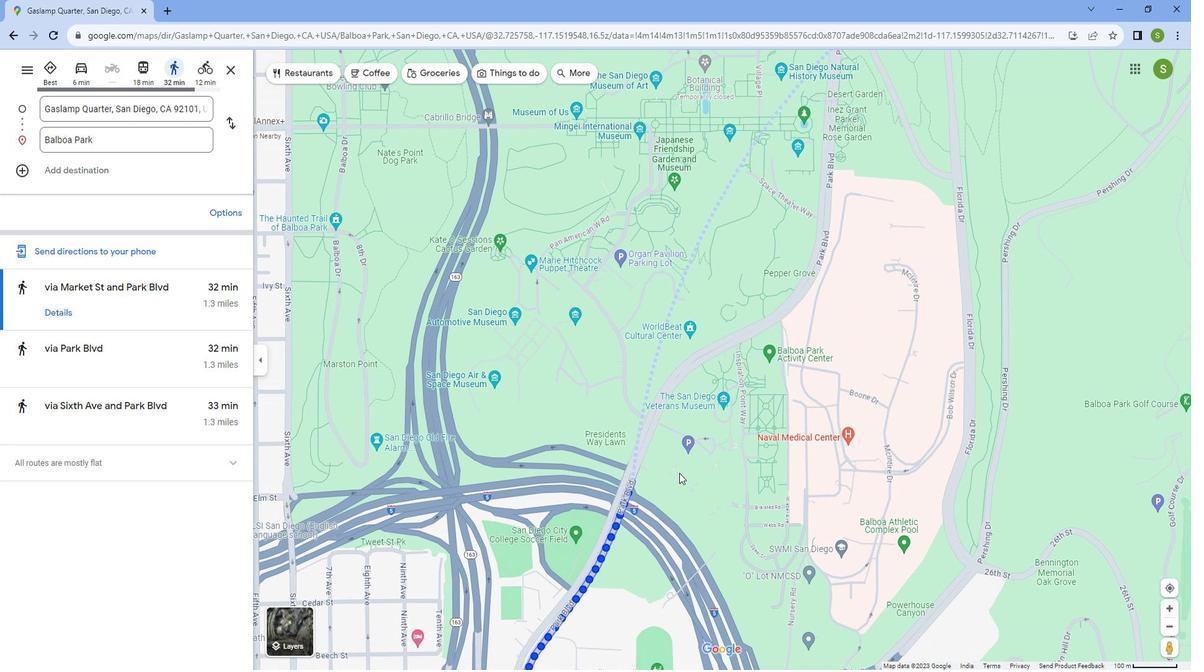 
Action: Mouse moved to (680, 454)
Screenshot: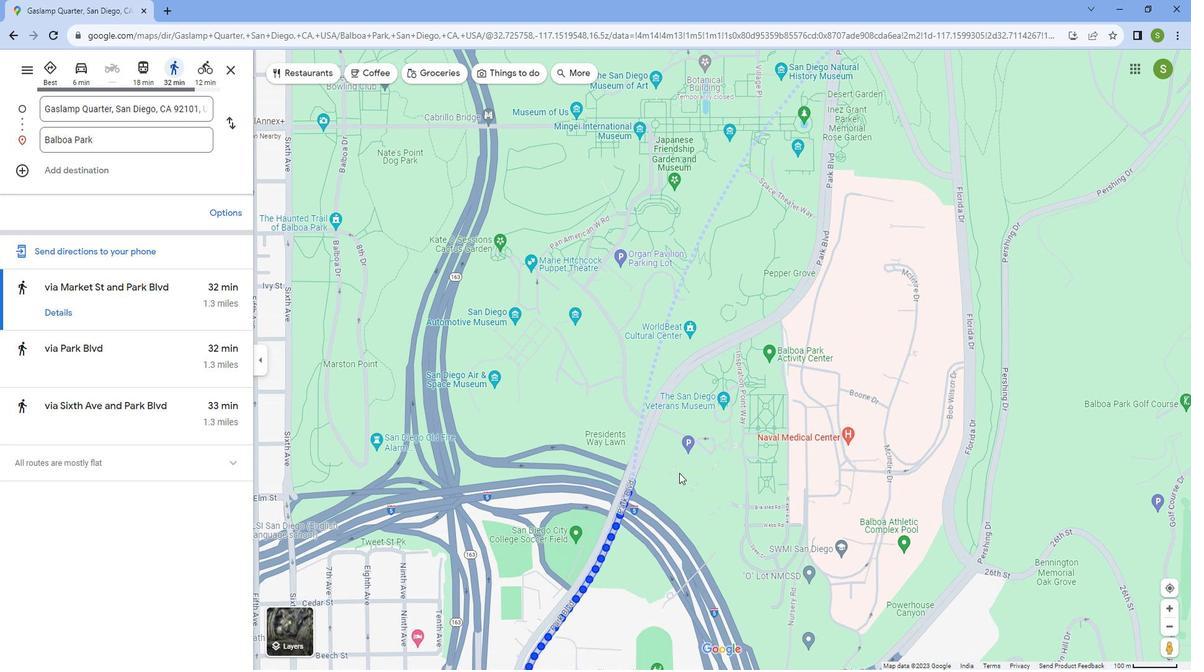 
Action: Mouse scrolled (680, 453) with delta (0, 0)
Screenshot: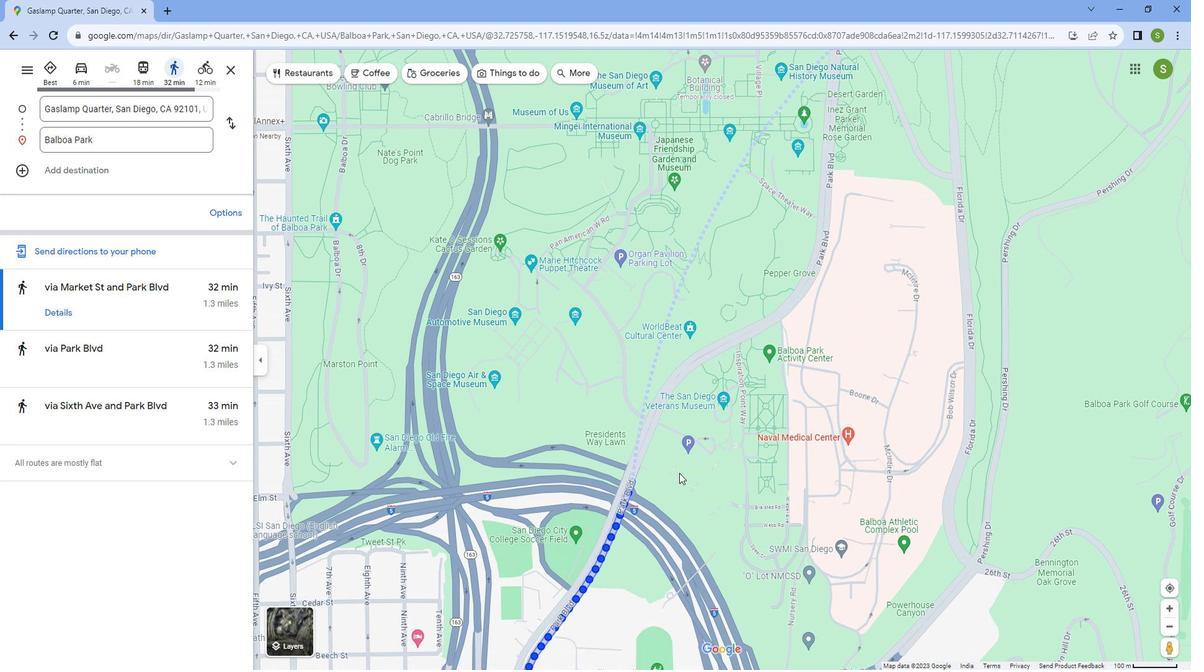 
Action: Mouse scrolled (680, 453) with delta (0, 0)
Screenshot: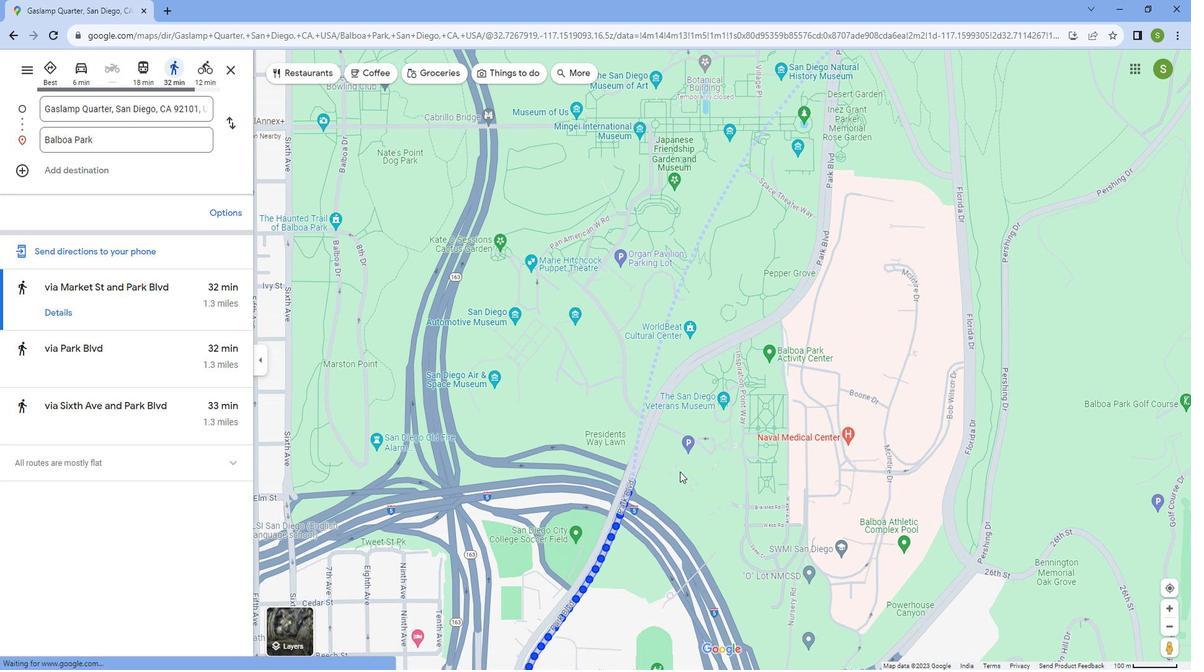 
Action: Mouse scrolled (680, 453) with delta (0, 0)
Screenshot: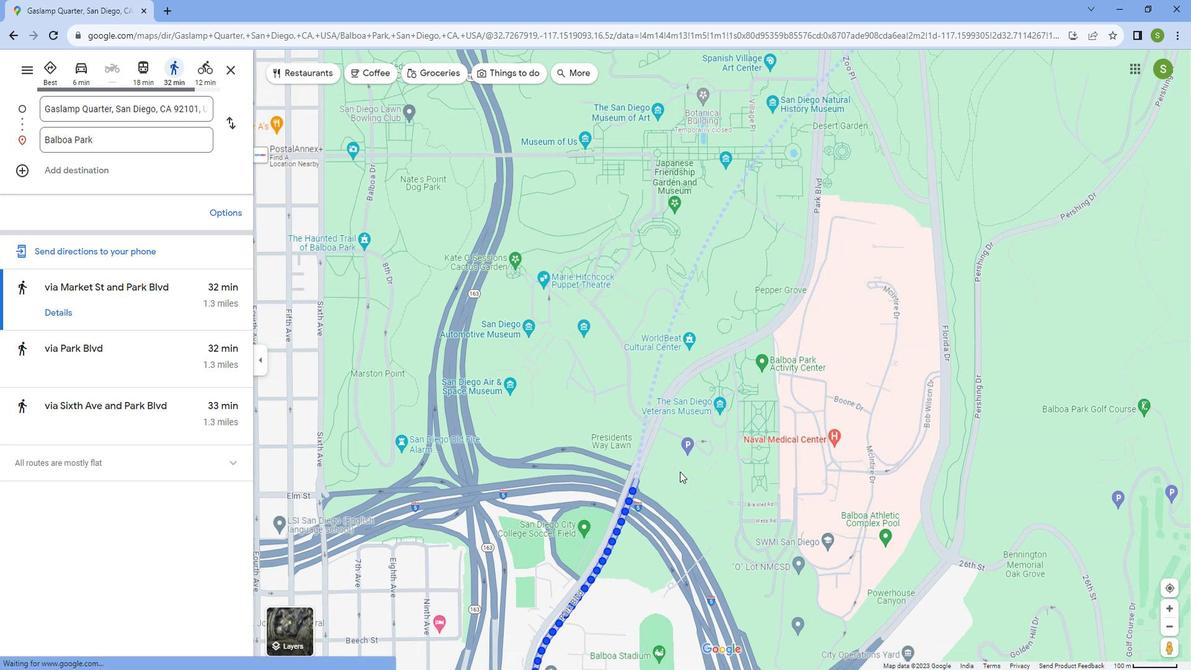 
Action: Mouse scrolled (680, 453) with delta (0, 0)
Screenshot: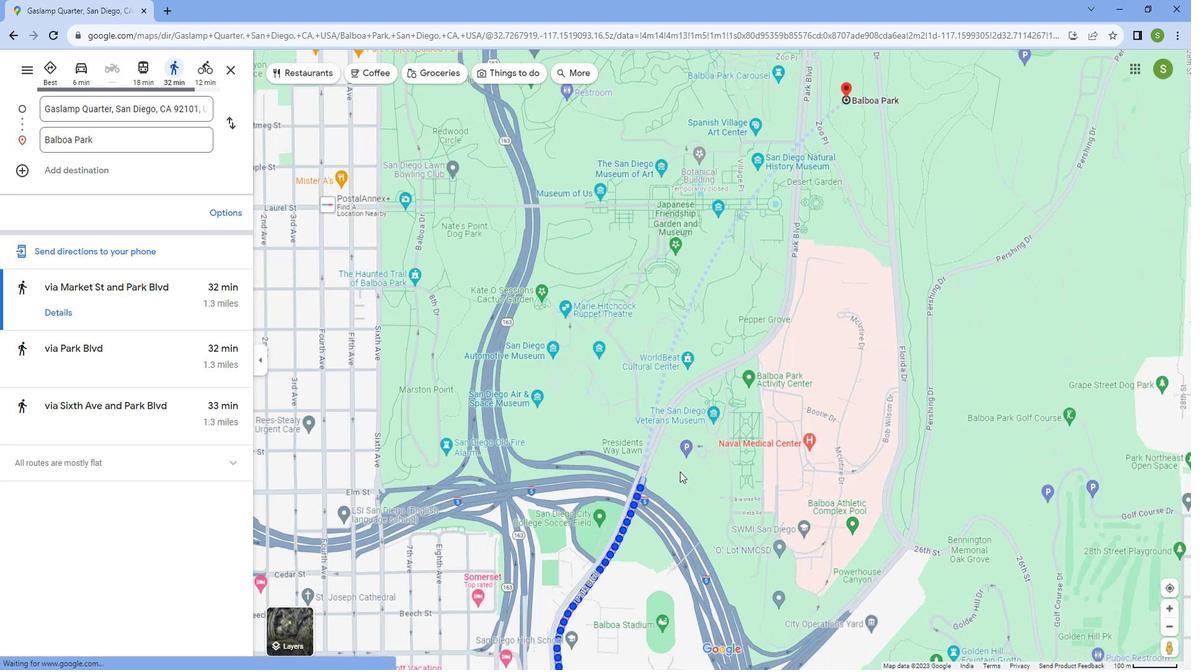 
Action: Mouse scrolled (680, 453) with delta (0, 0)
Screenshot: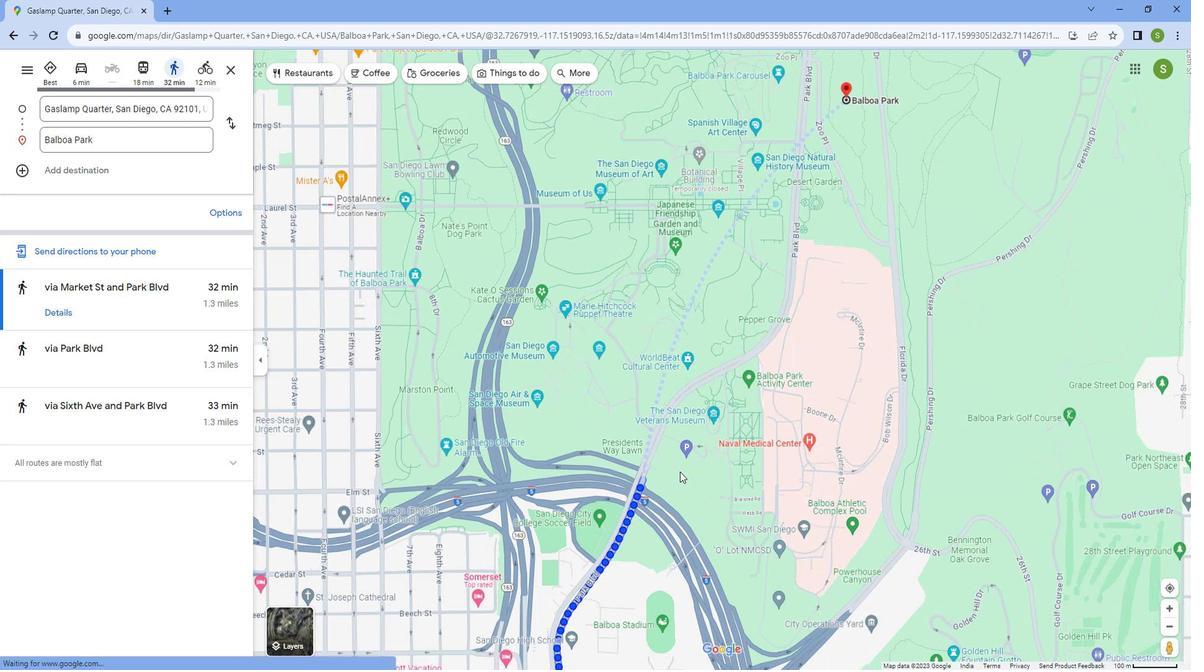 
Action: Mouse moved to (532, 497)
Screenshot: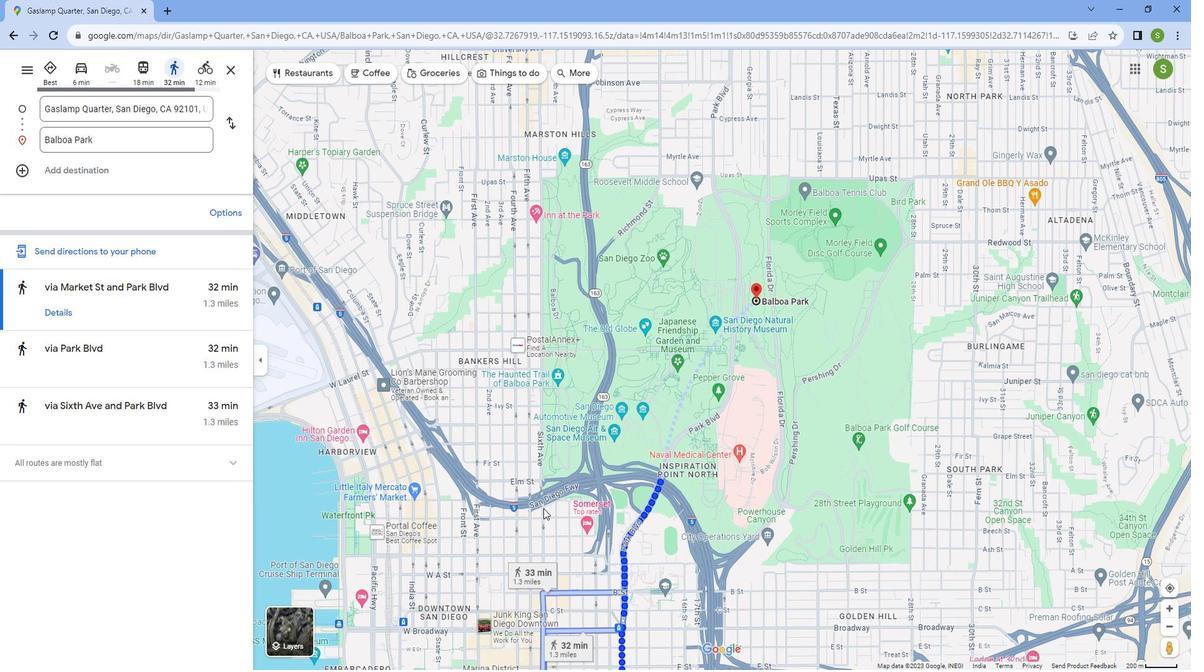 
Action: Mouse pressed left at (532, 497)
Screenshot: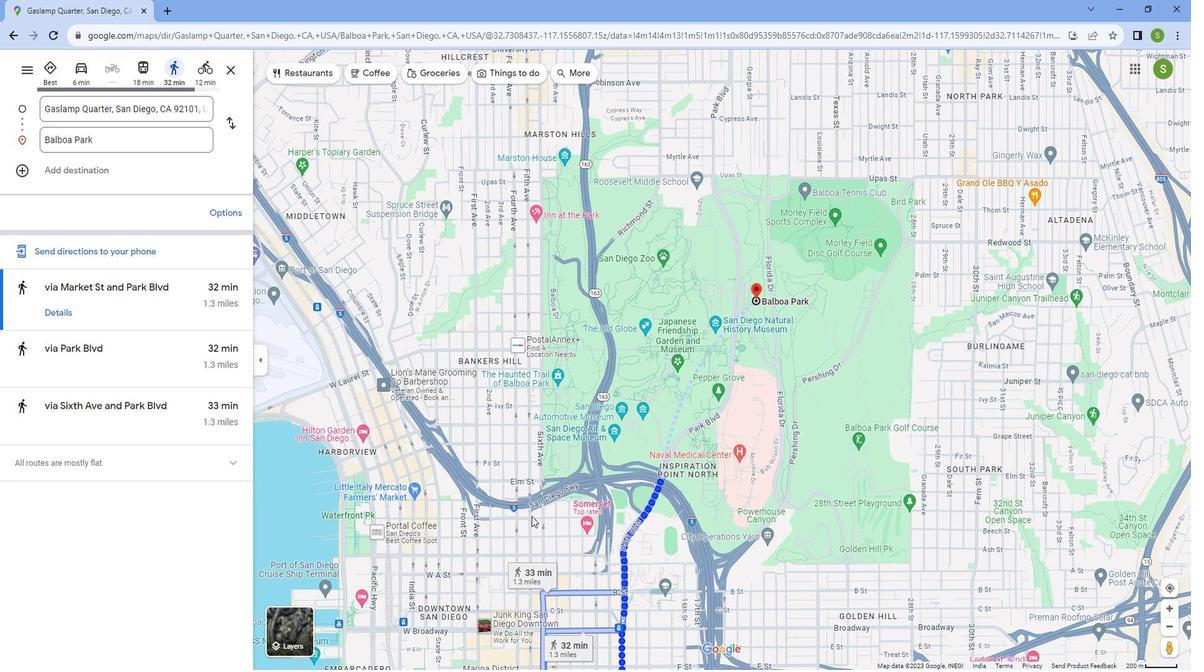 
Action: Mouse moved to (50, 297)
Screenshot: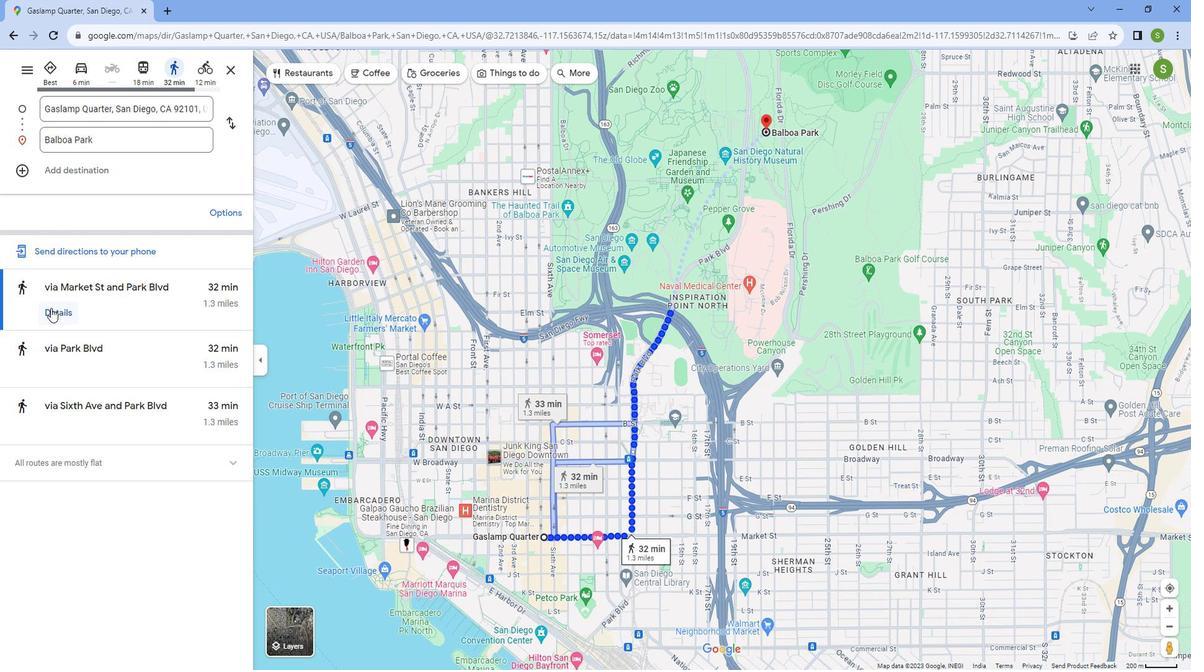 
Action: Mouse pressed left at (50, 297)
Screenshot: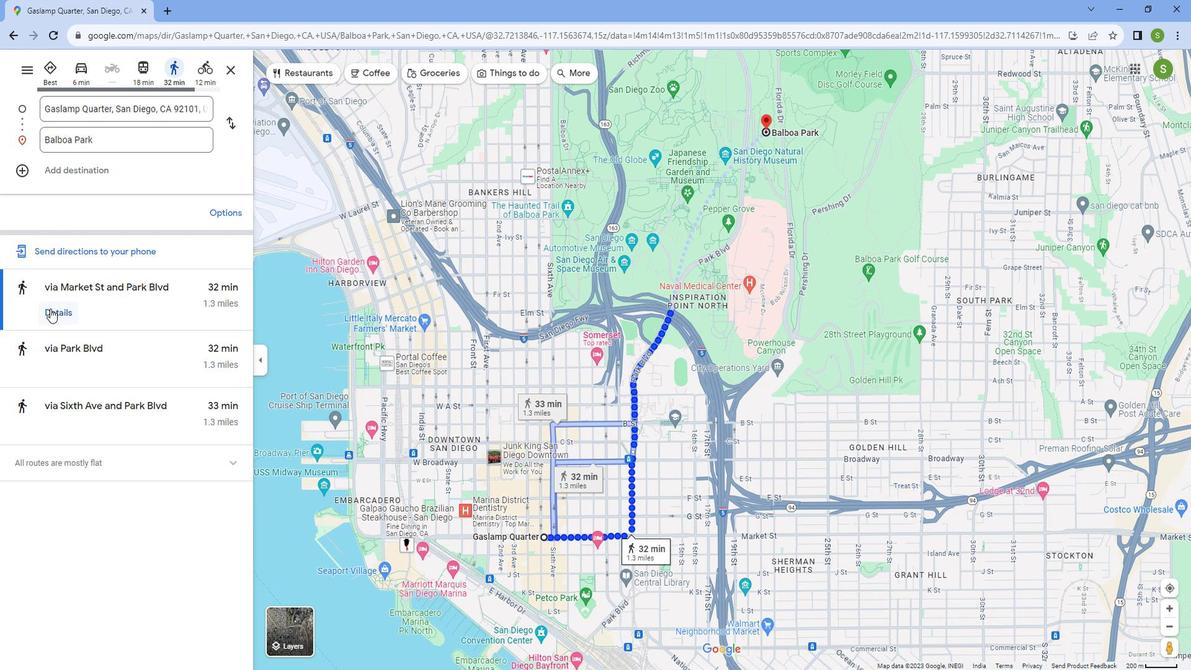 
Action: Mouse moved to (720, 332)
Screenshot: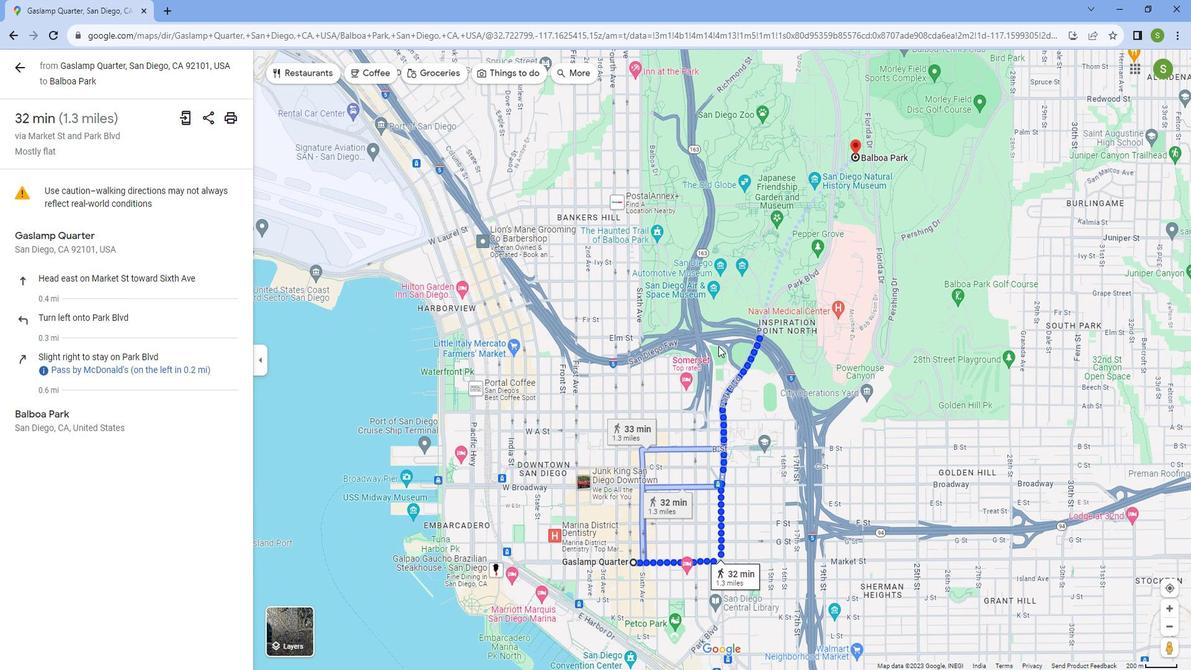
Action: Mouse scrolled (720, 333) with delta (0, 0)
Screenshot: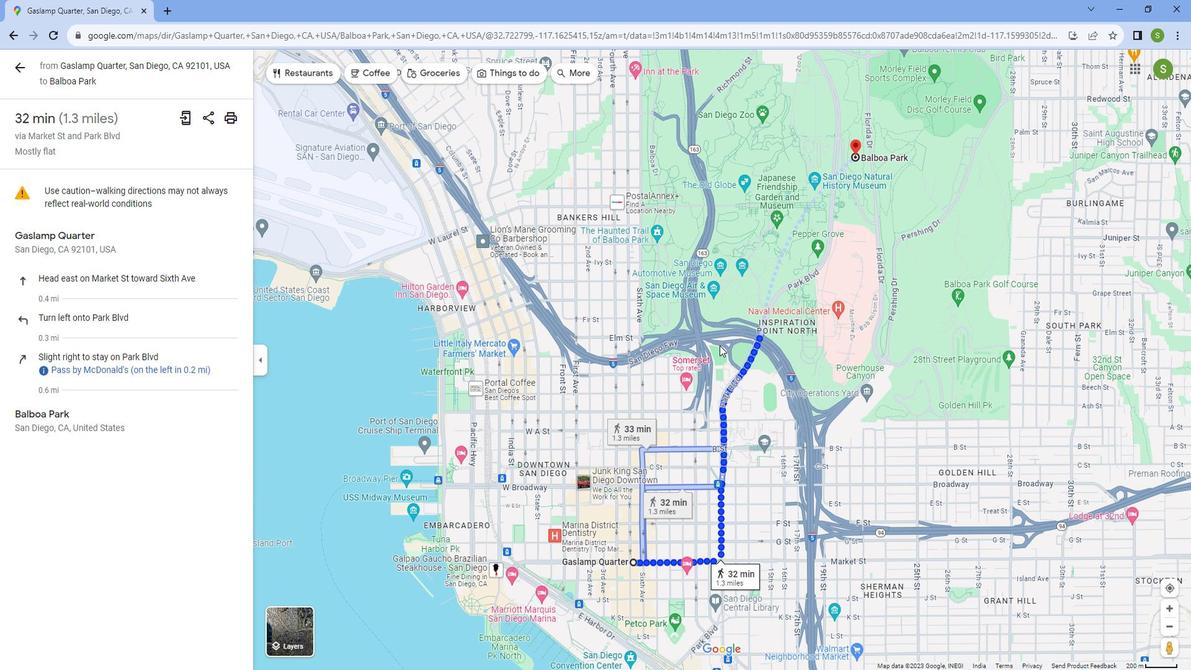 
Action: Mouse scrolled (720, 333) with delta (0, 0)
Screenshot: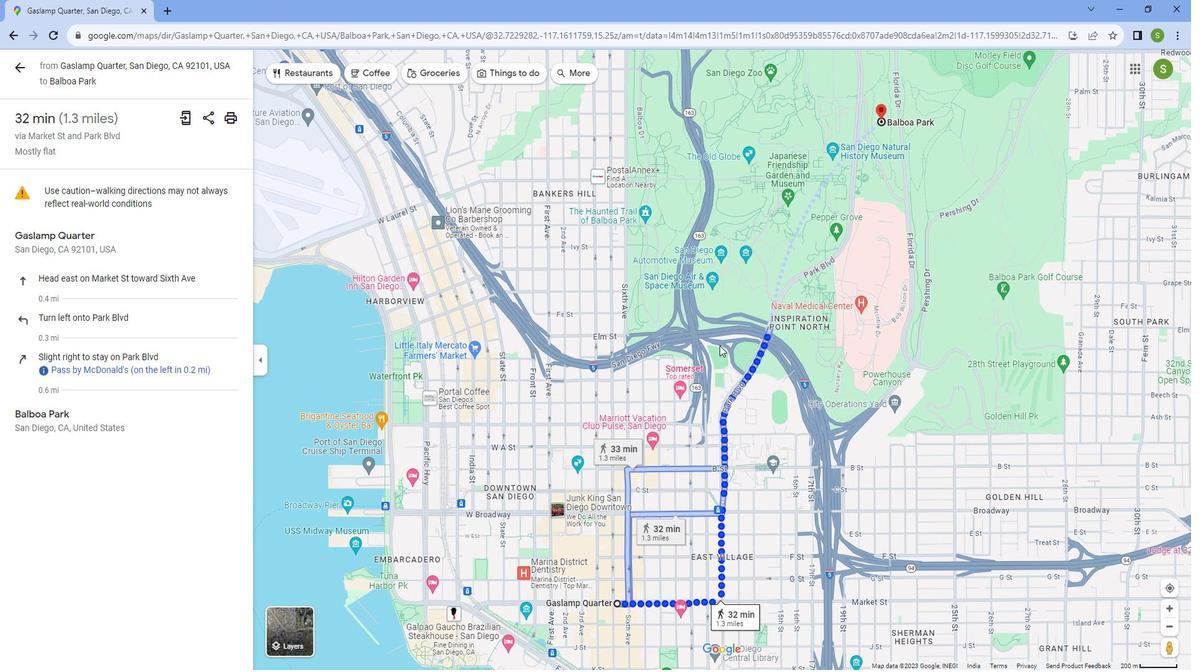 
